 Task: Create a scrum project AgileLogic. Add to scrum project AgileLogic a team member softage.1@softage.net and assign as Project Lead. Add to scrum project AgileLogic a team member softage.2@softage.net
Action: Mouse moved to (245, 71)
Screenshot: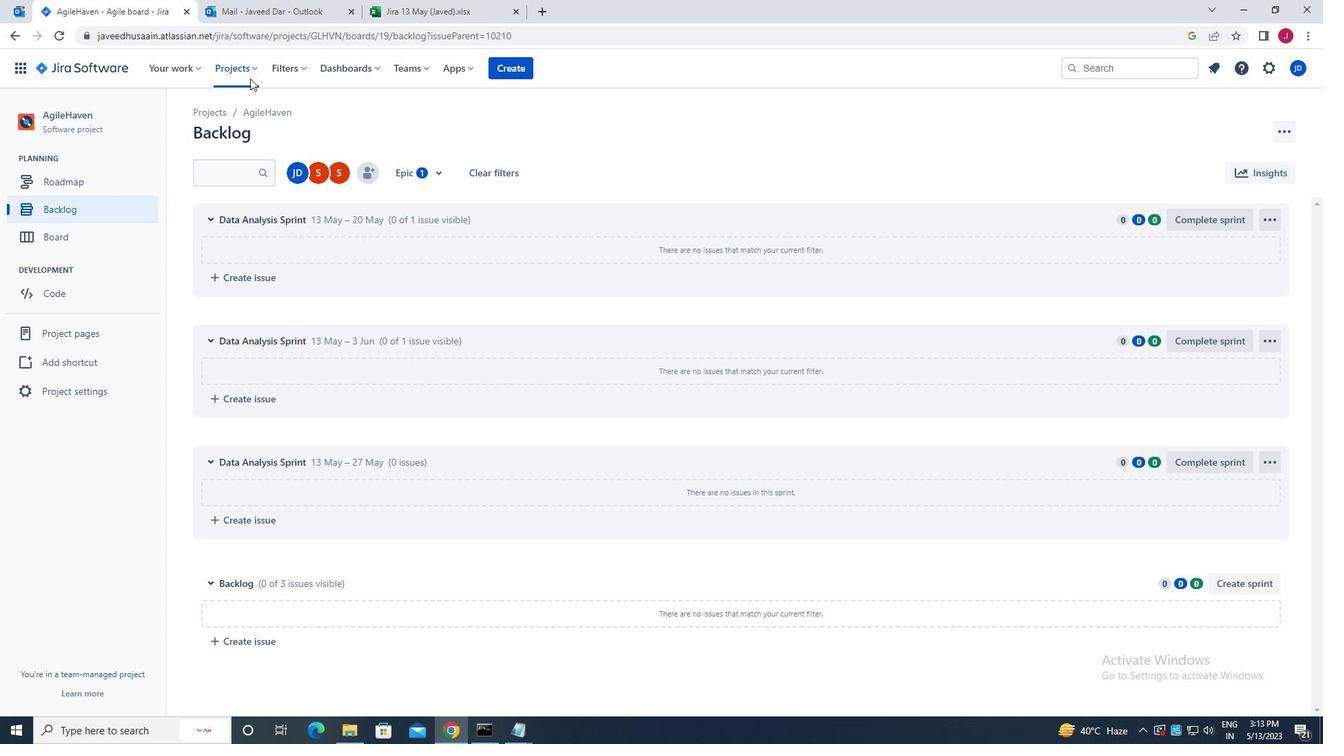 
Action: Mouse pressed left at (245, 71)
Screenshot: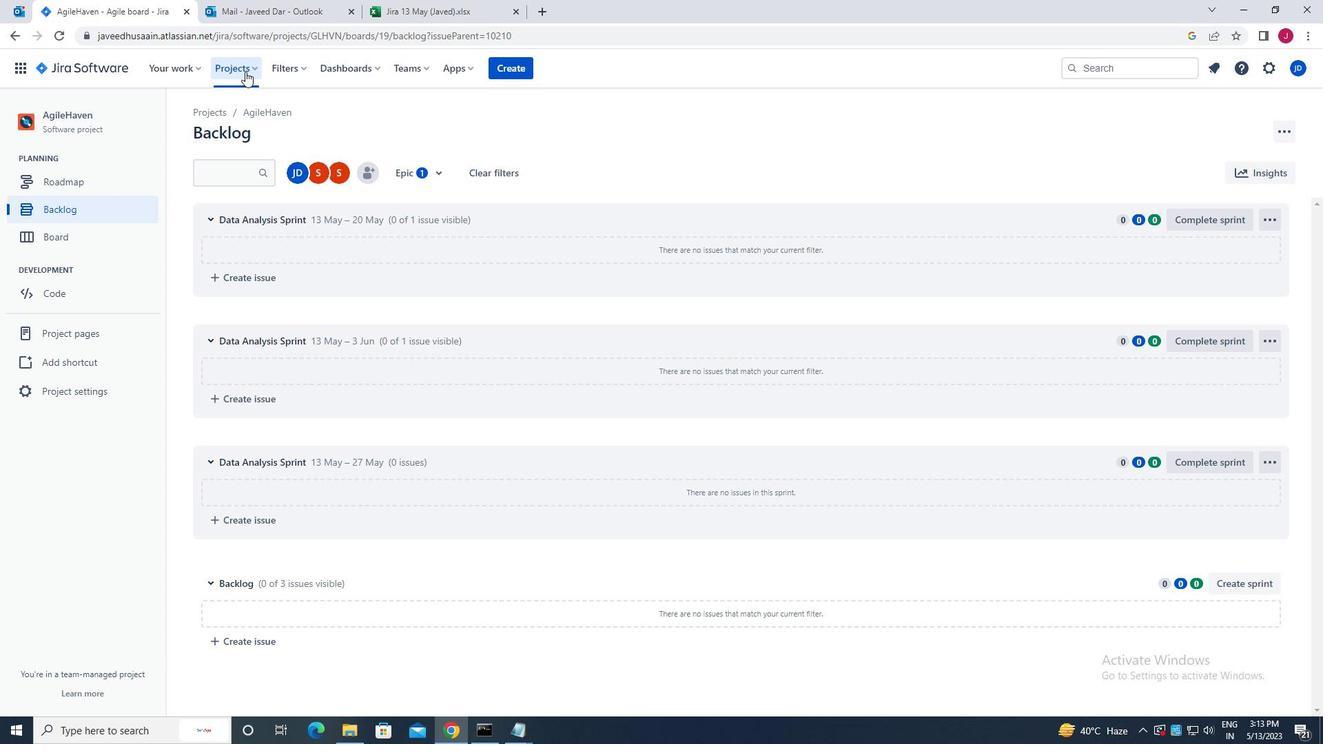 
Action: Mouse moved to (267, 343)
Screenshot: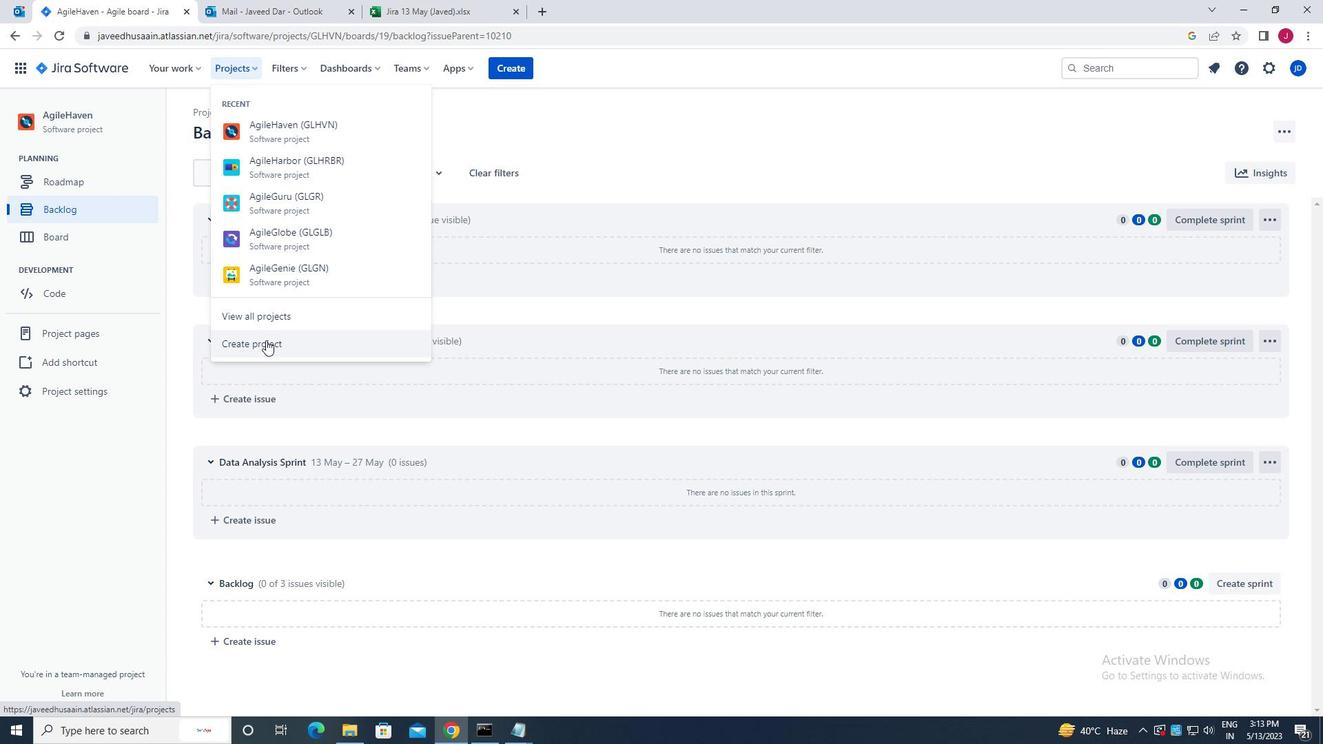 
Action: Mouse pressed left at (267, 343)
Screenshot: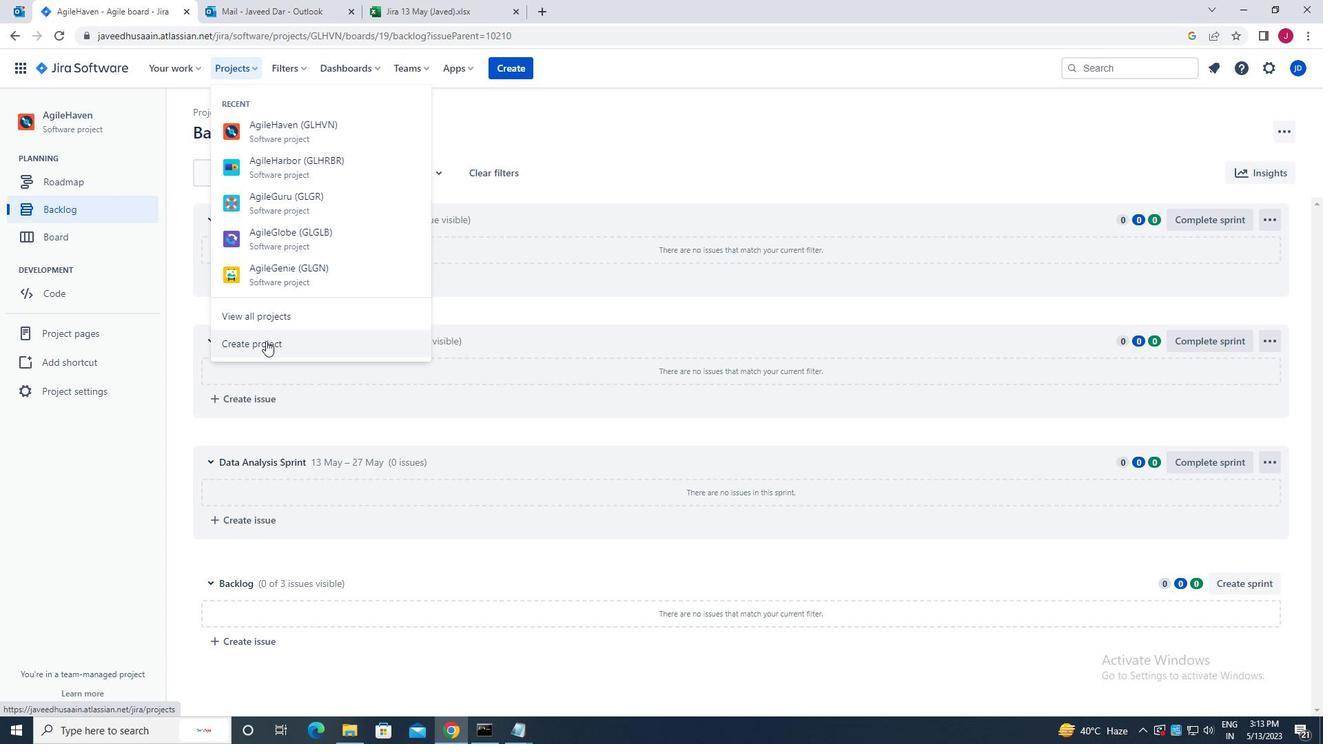 
Action: Mouse moved to (939, 341)
Screenshot: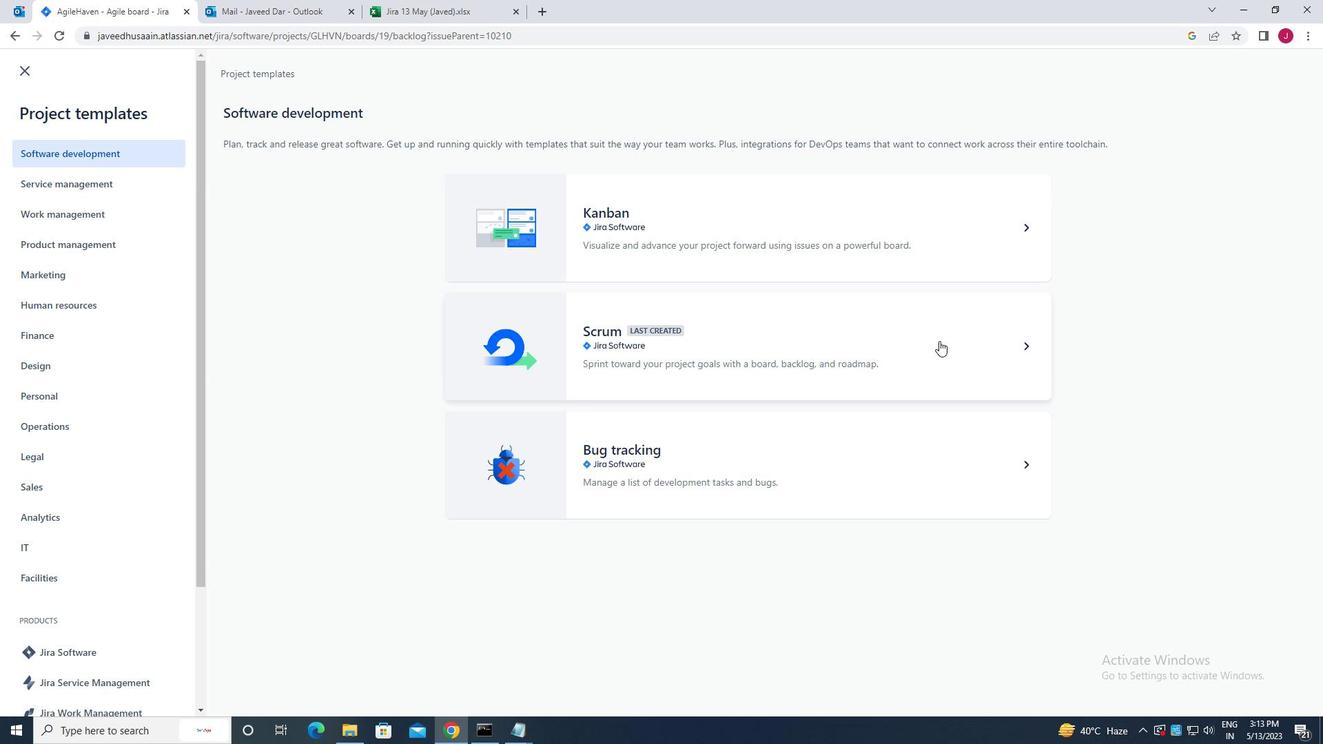 
Action: Mouse pressed left at (939, 341)
Screenshot: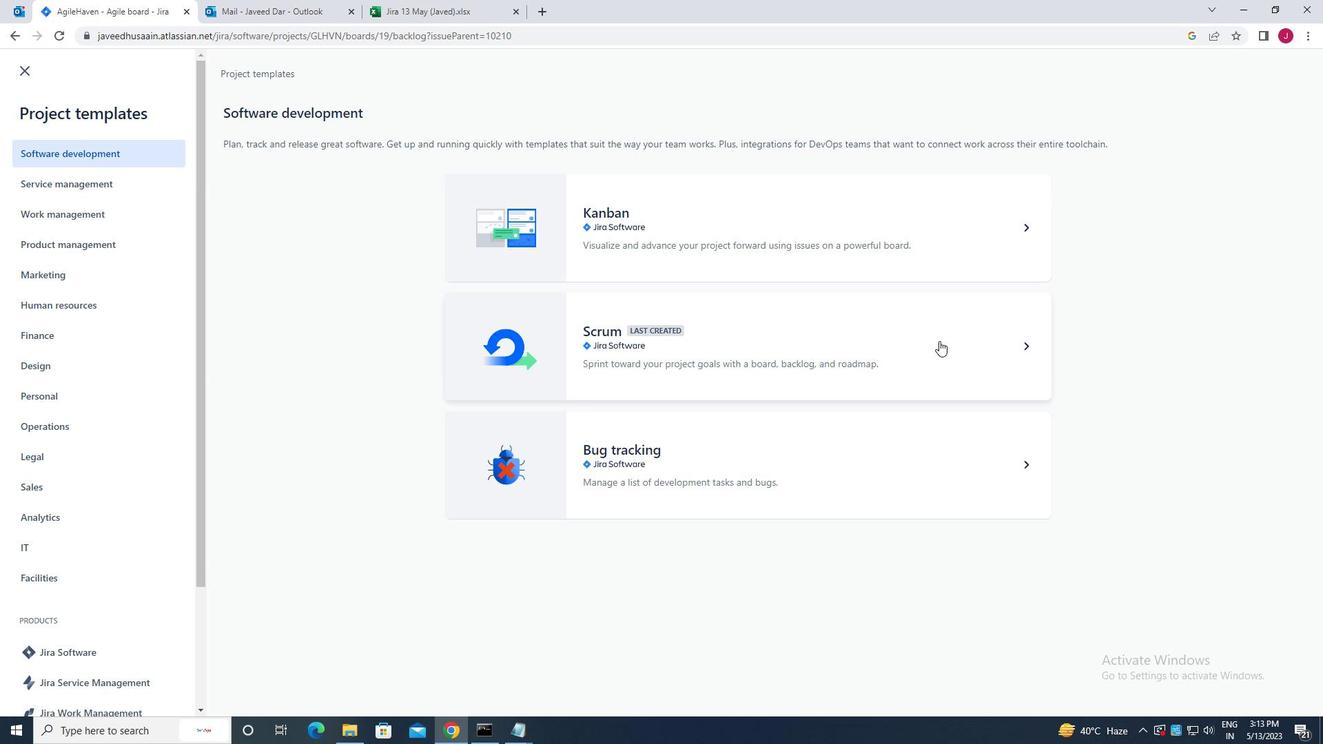 
Action: Mouse moved to (1032, 685)
Screenshot: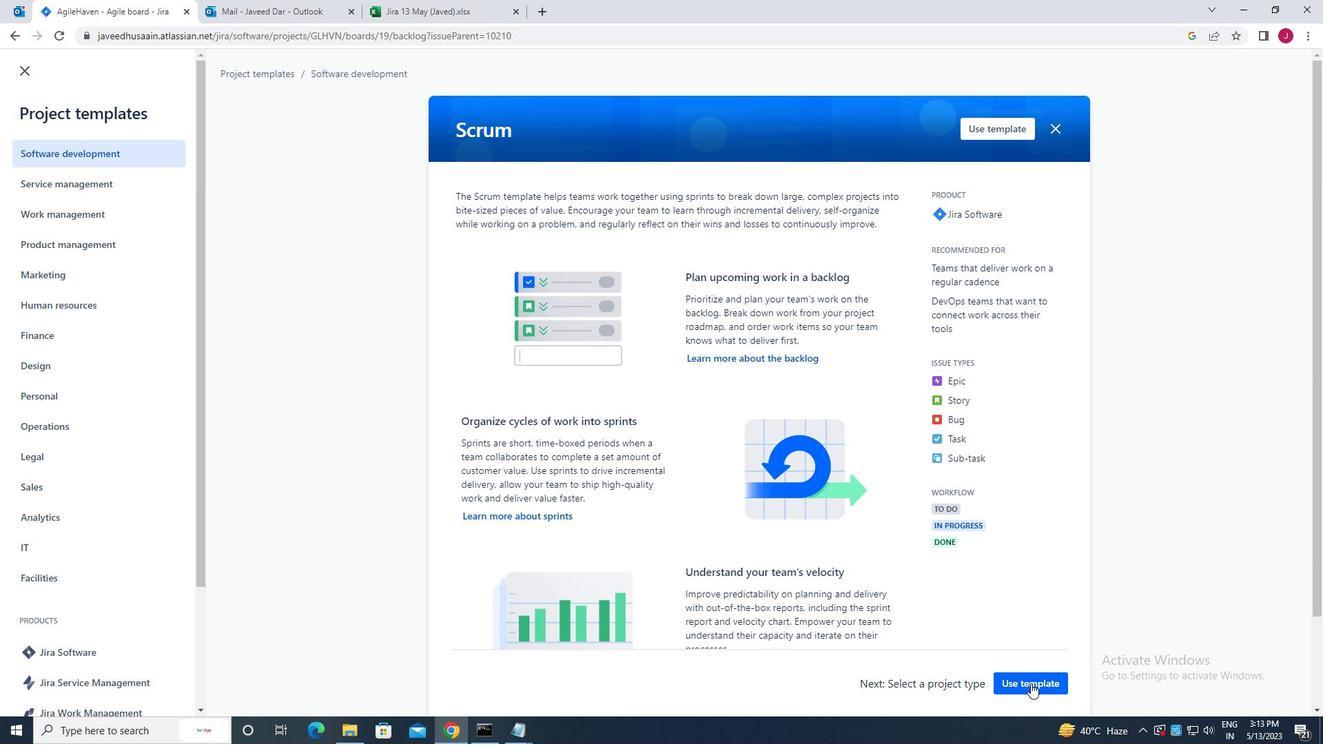 
Action: Mouse pressed left at (1032, 685)
Screenshot: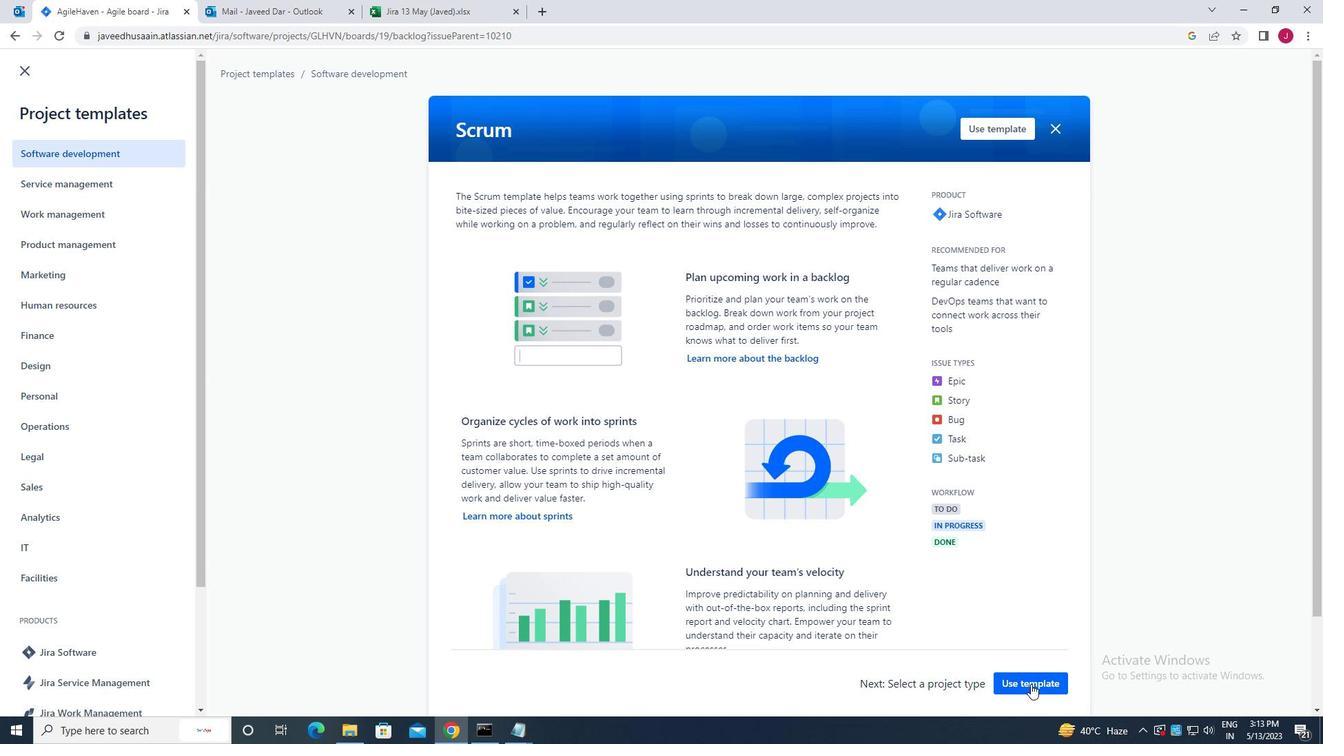 
Action: Mouse moved to (548, 677)
Screenshot: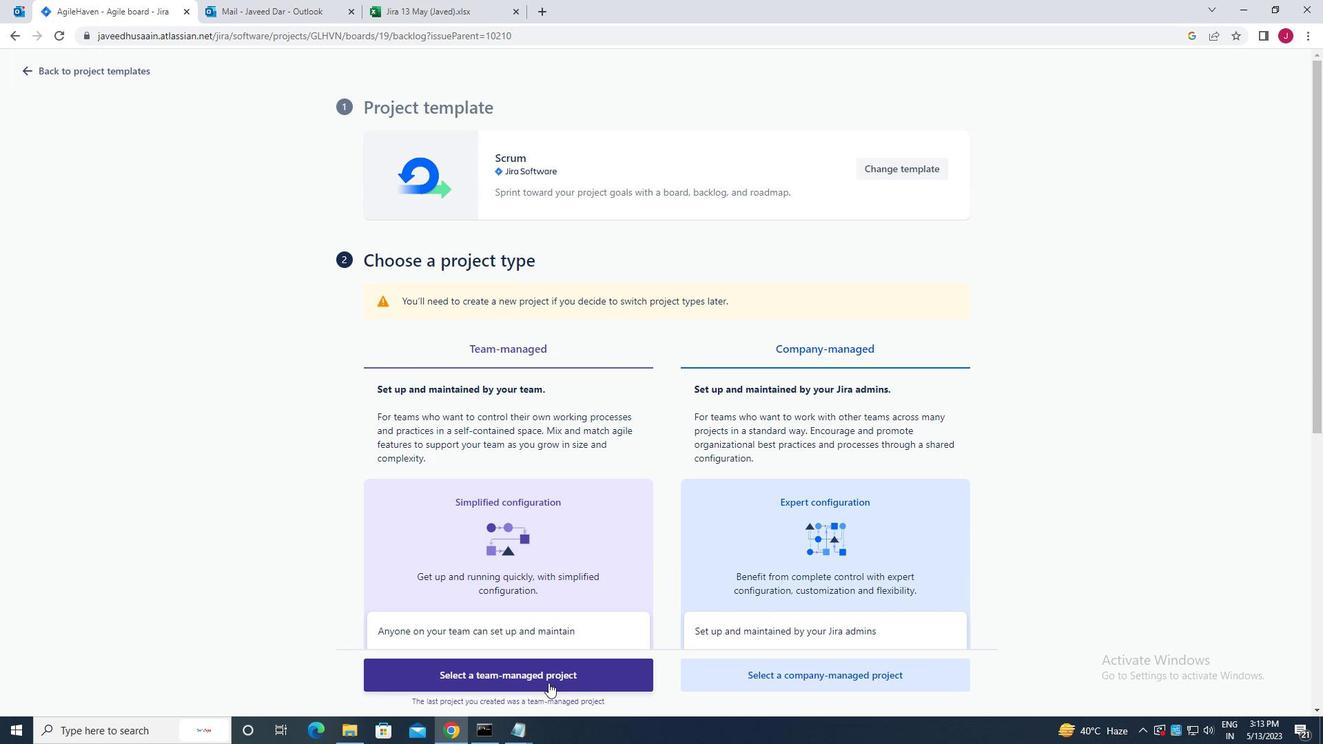 
Action: Mouse pressed left at (548, 677)
Screenshot: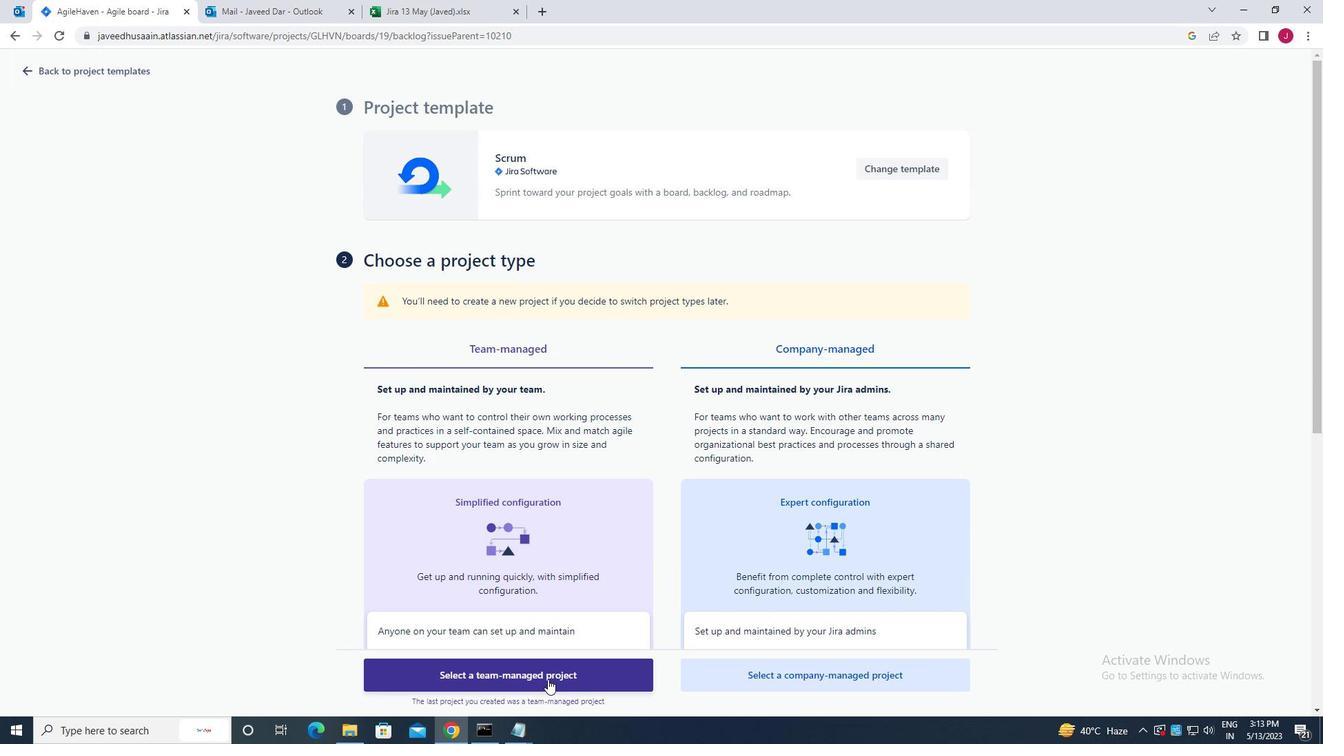 
Action: Mouse moved to (383, 322)
Screenshot: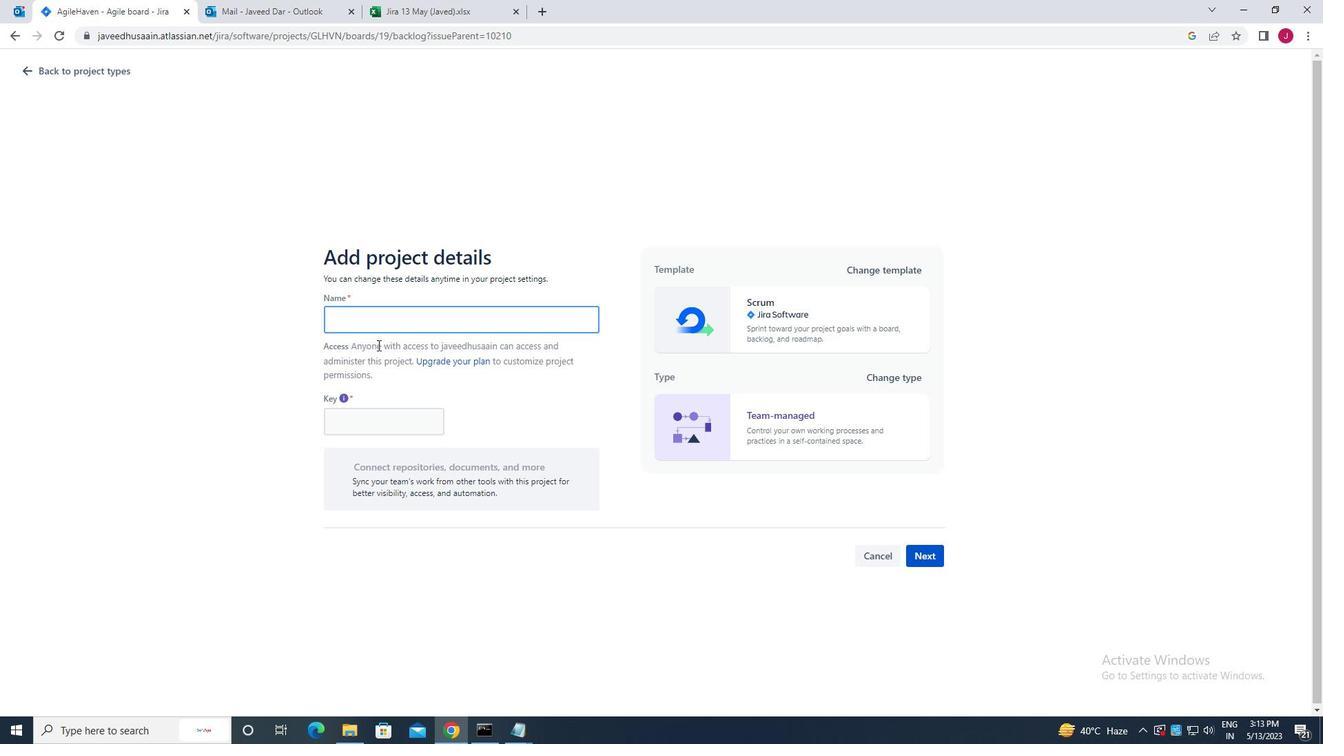 
Action: Mouse pressed left at (383, 322)
Screenshot: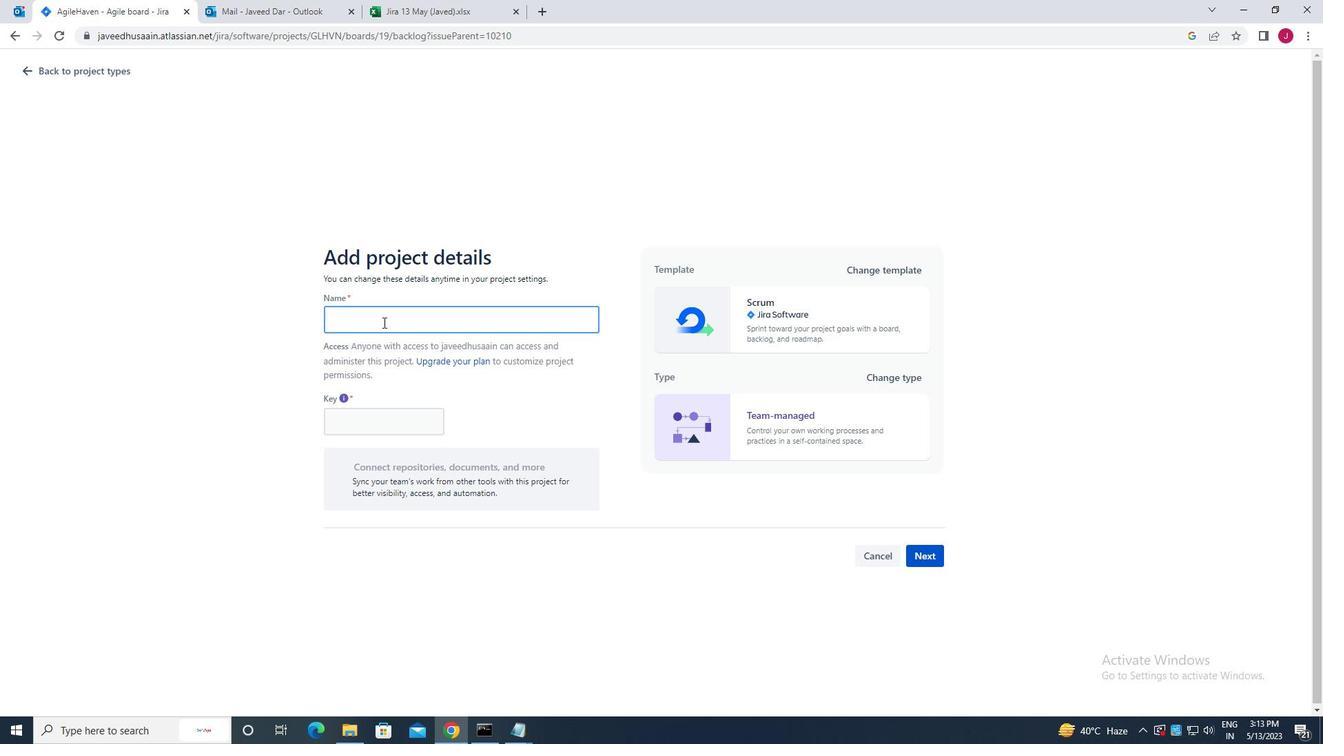 
Action: Key pressed a<Key.caps_lock>gile<Key.caps_lock>l<Key.caps_lock>ogic
Screenshot: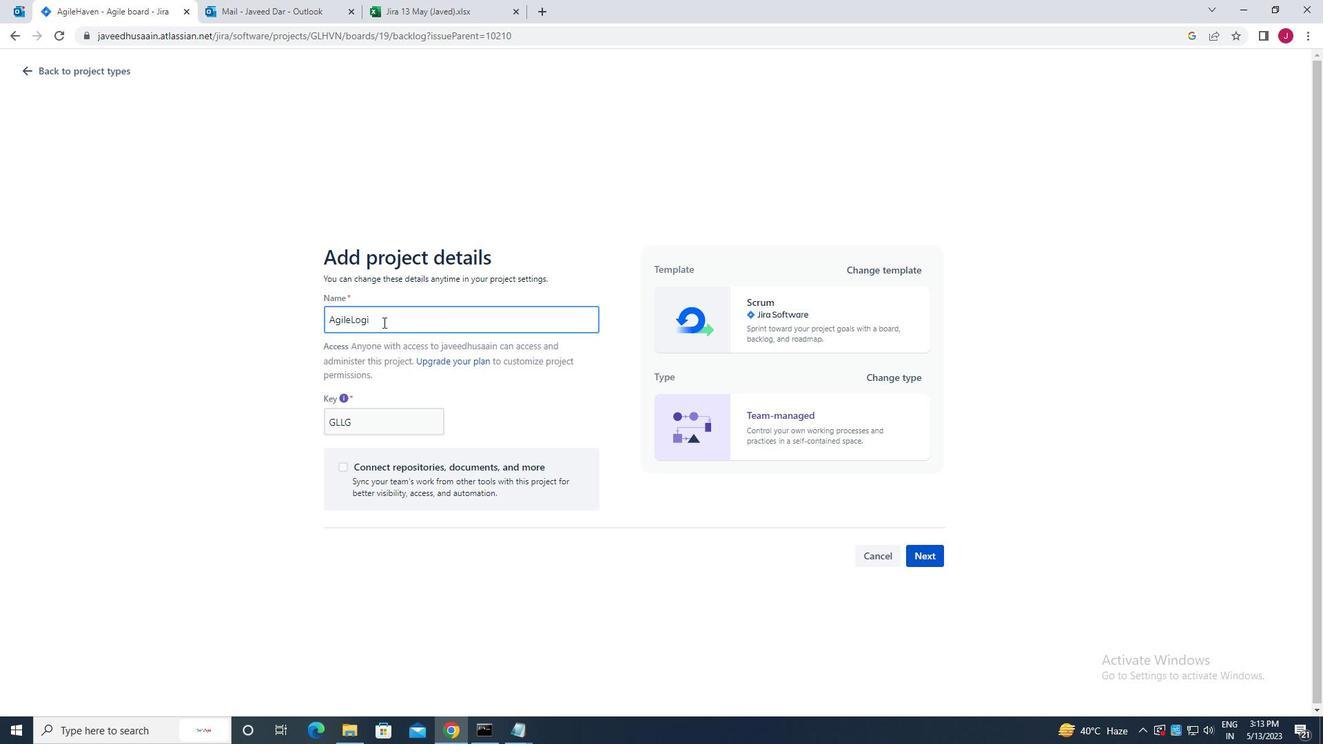 
Action: Mouse moved to (927, 558)
Screenshot: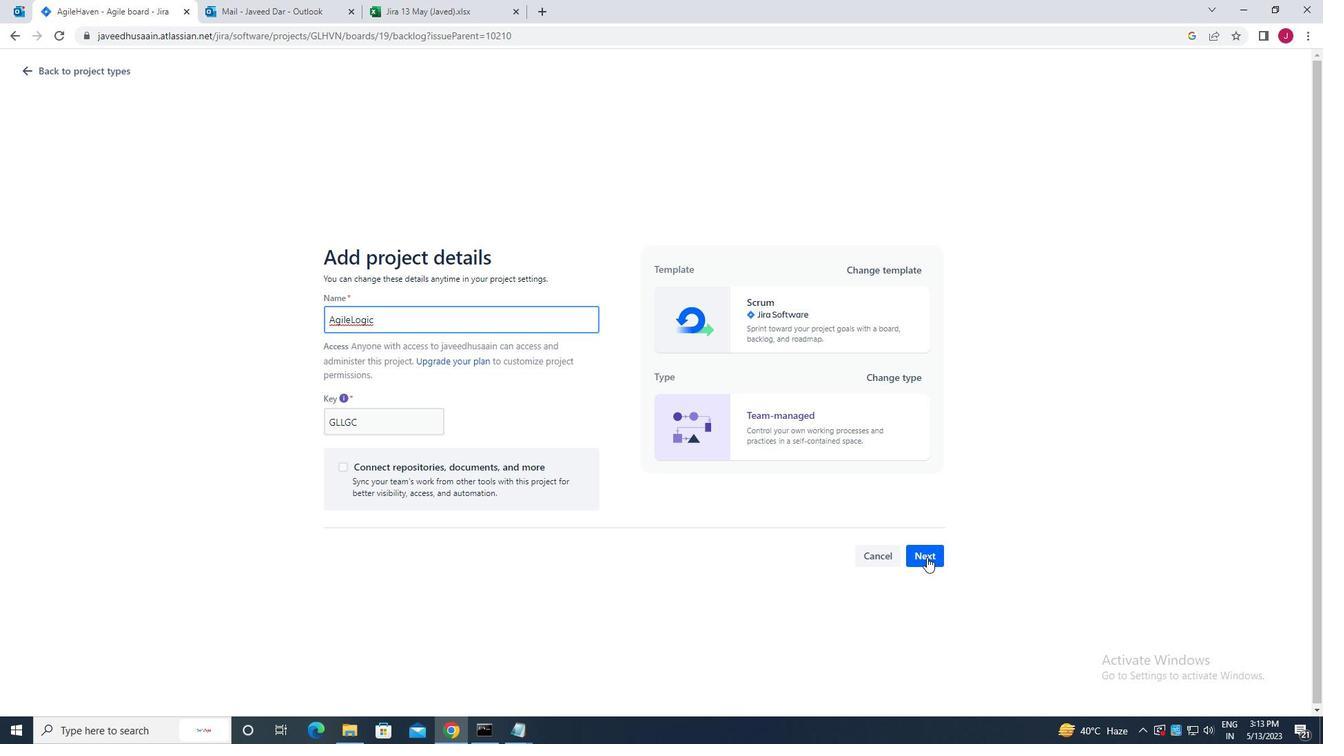 
Action: Mouse pressed left at (927, 558)
Screenshot: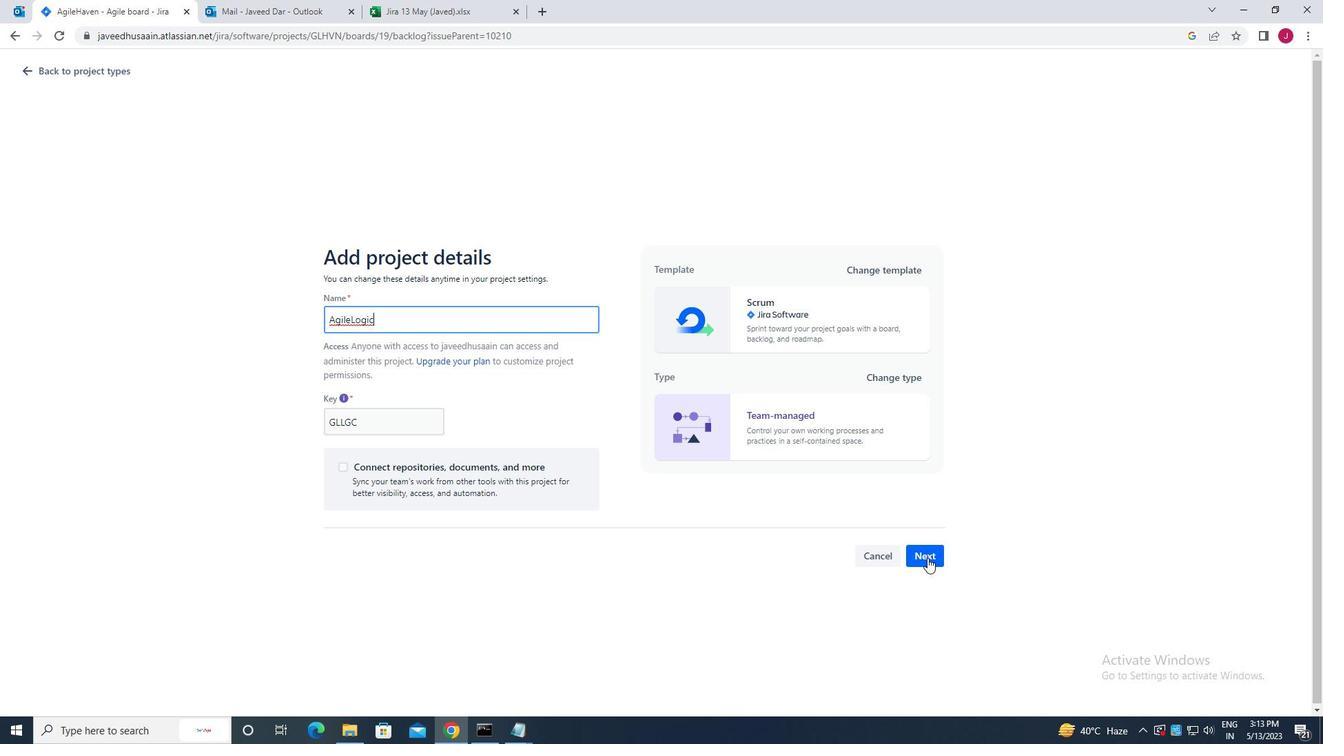 
Action: Mouse moved to (819, 470)
Screenshot: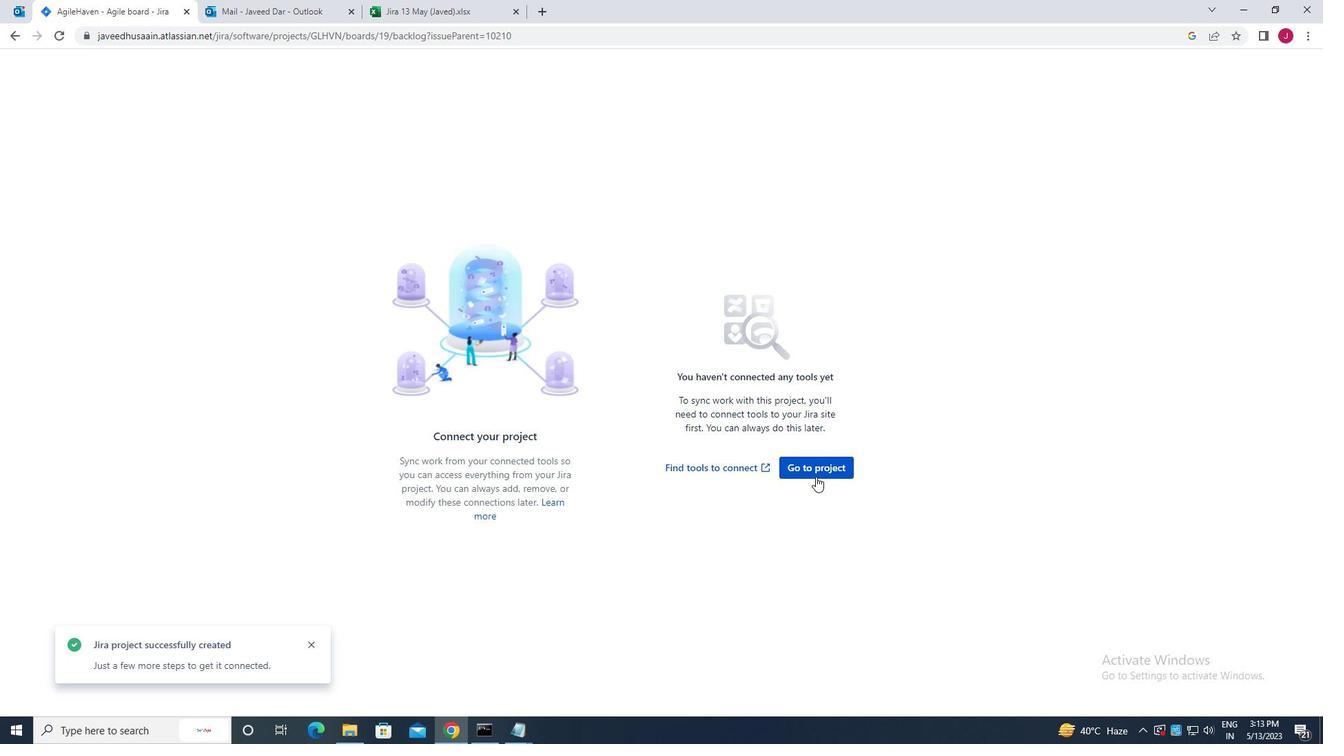 
Action: Mouse pressed left at (819, 470)
Screenshot: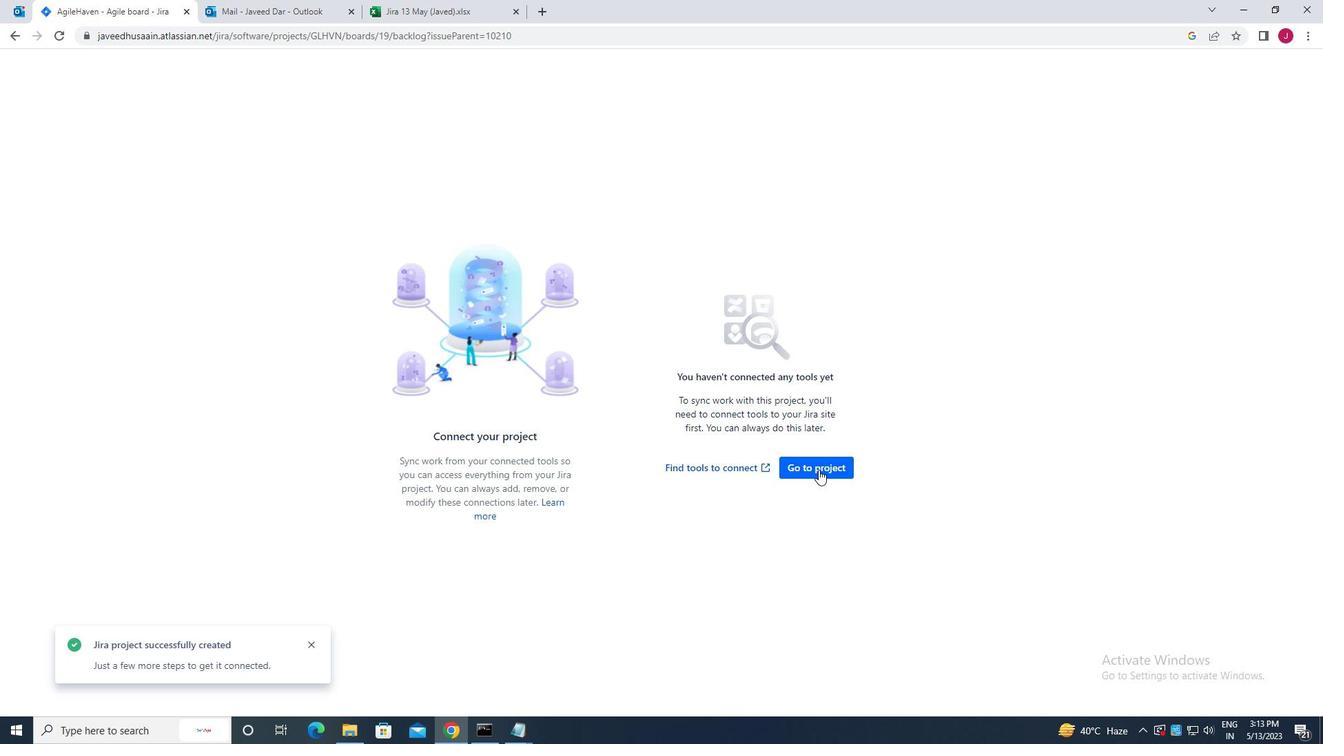 
Action: Mouse moved to (329, 188)
Screenshot: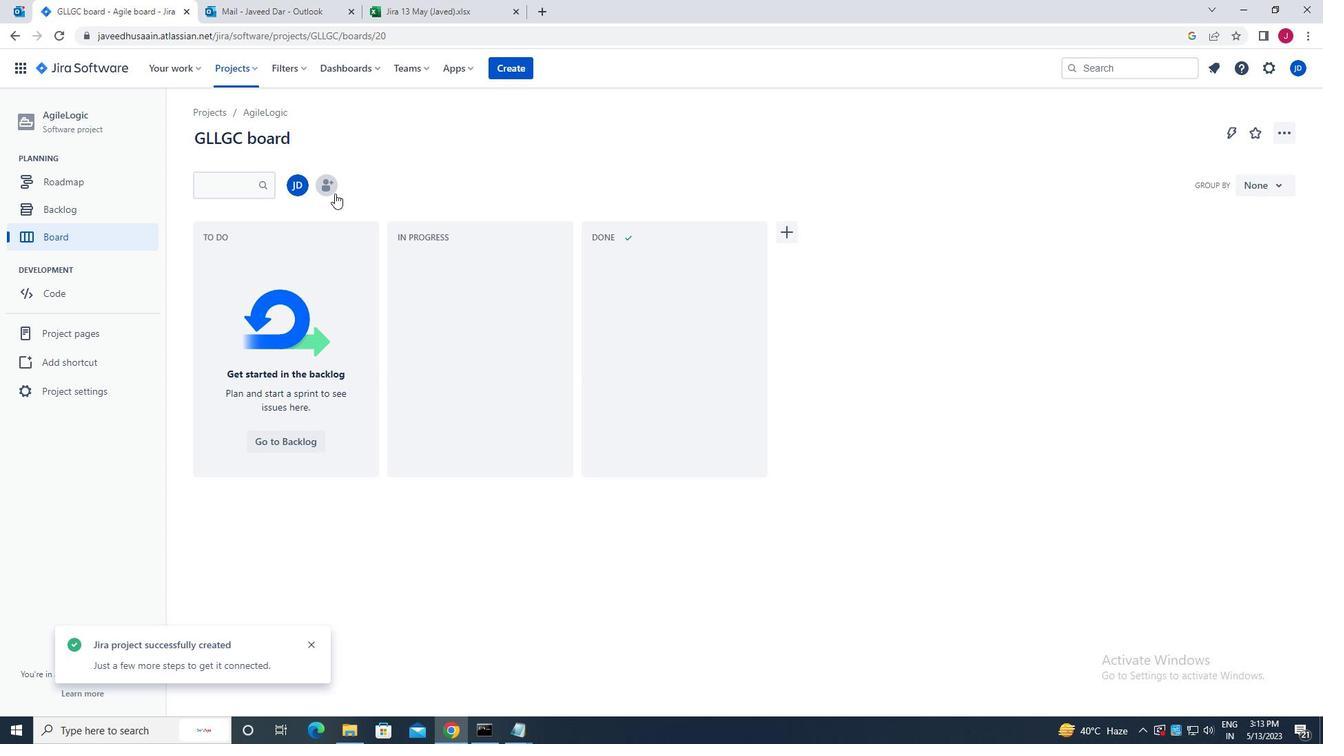
Action: Mouse pressed left at (329, 188)
Screenshot: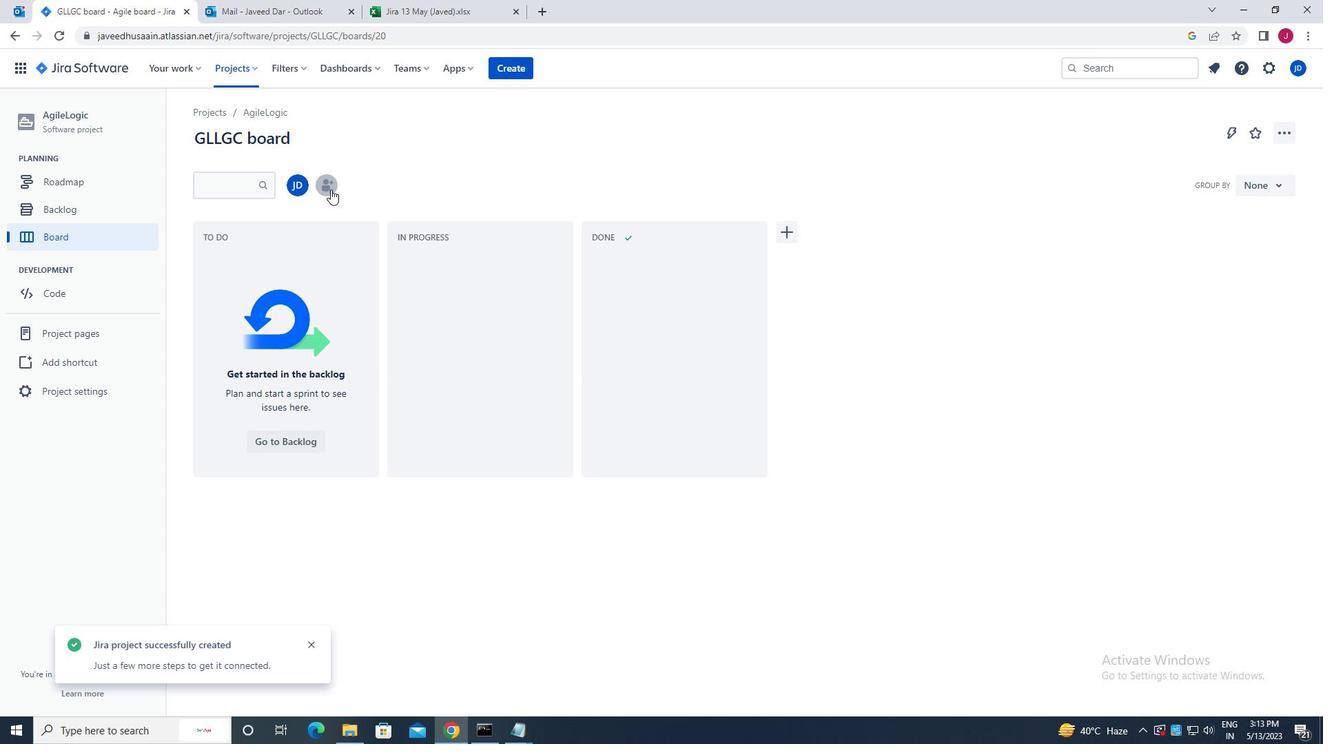 
Action: Mouse moved to (610, 173)
Screenshot: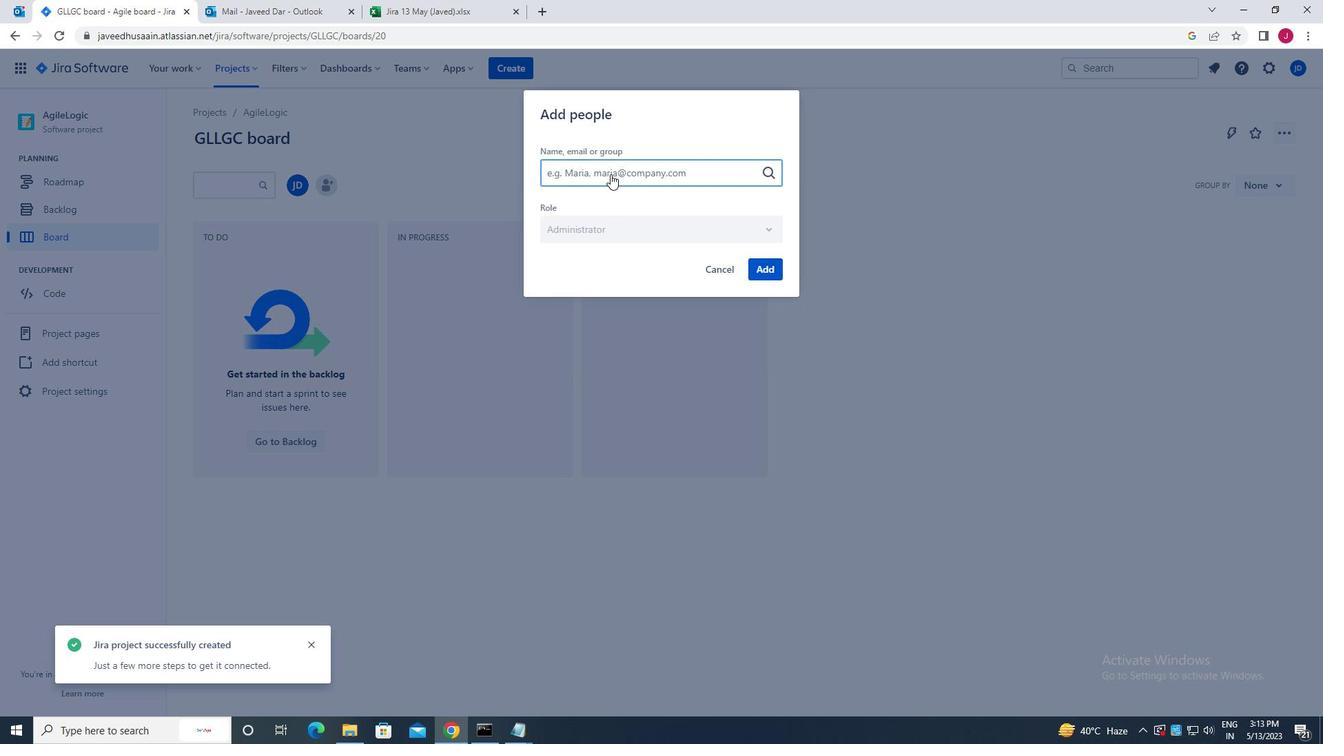 
Action: Mouse pressed left at (610, 173)
Screenshot: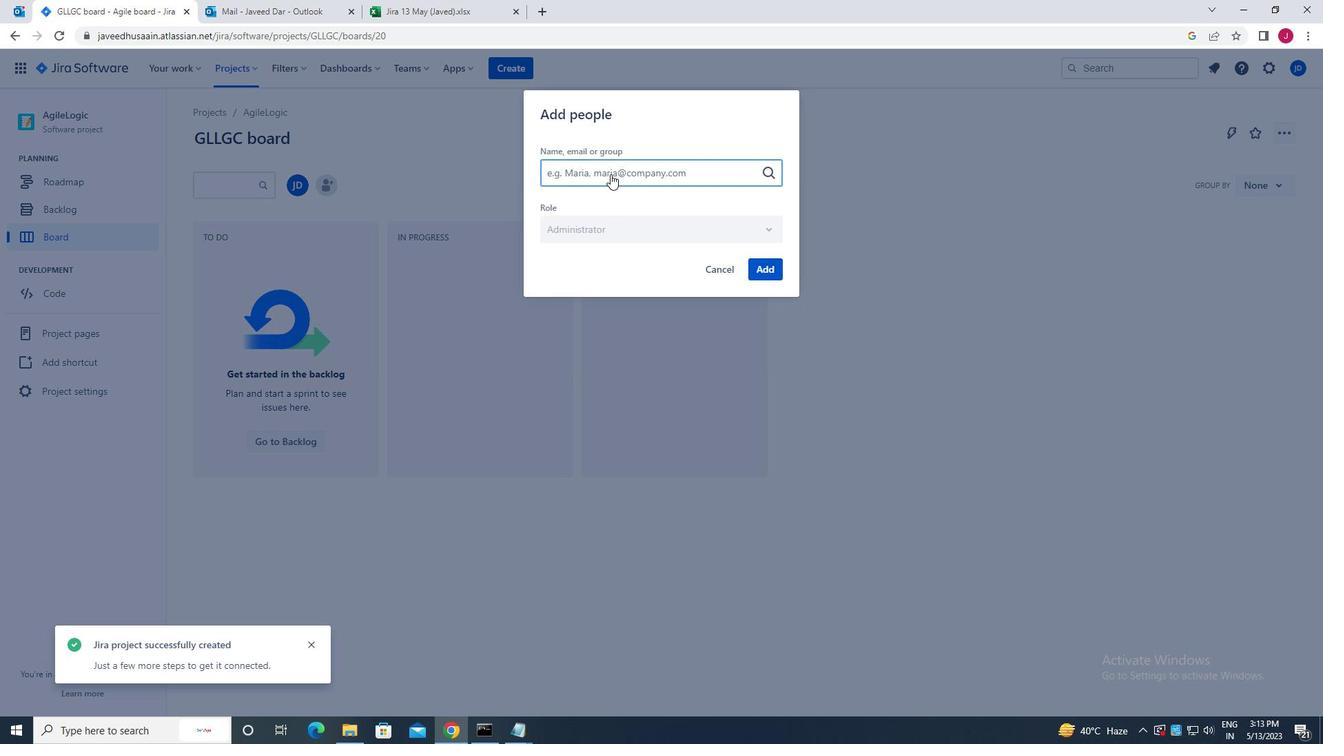 
Action: Mouse moved to (611, 172)
Screenshot: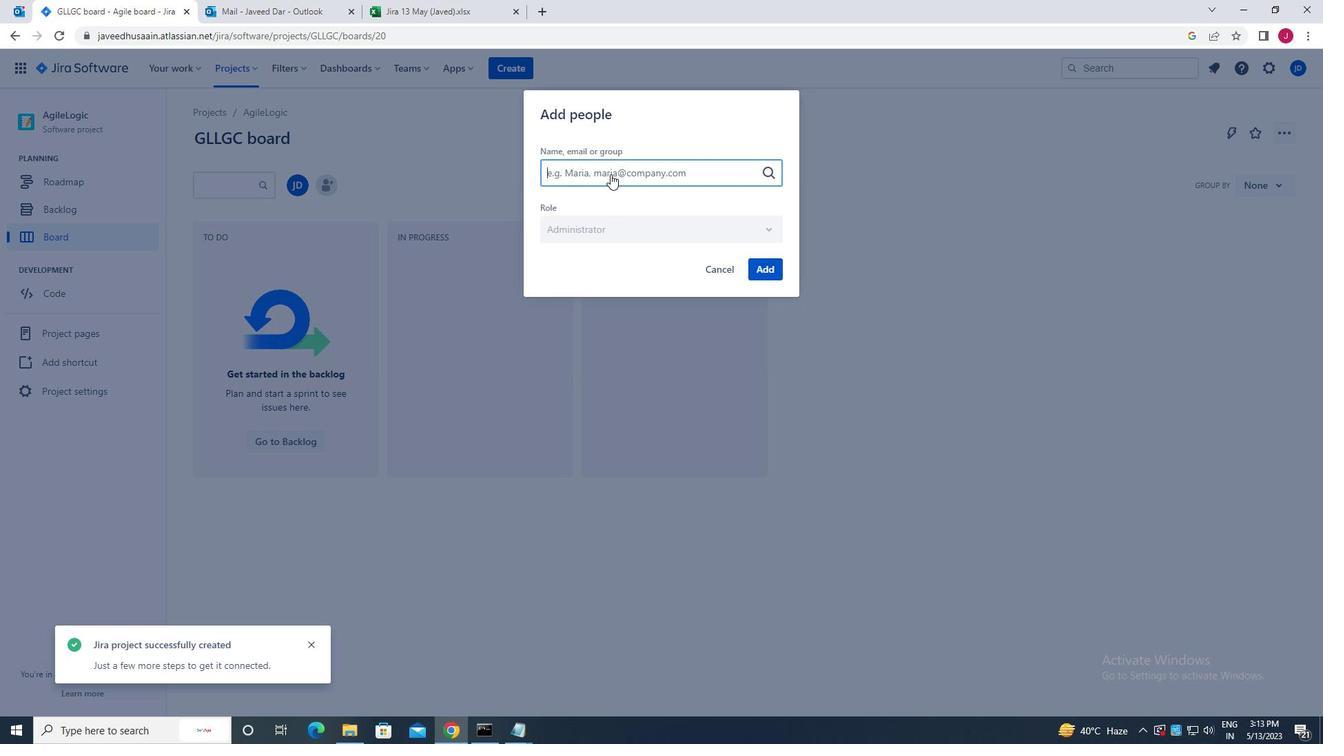 
Action: Key pressed softage.1<Key.shift>@SOFTAGE.NET
Screenshot: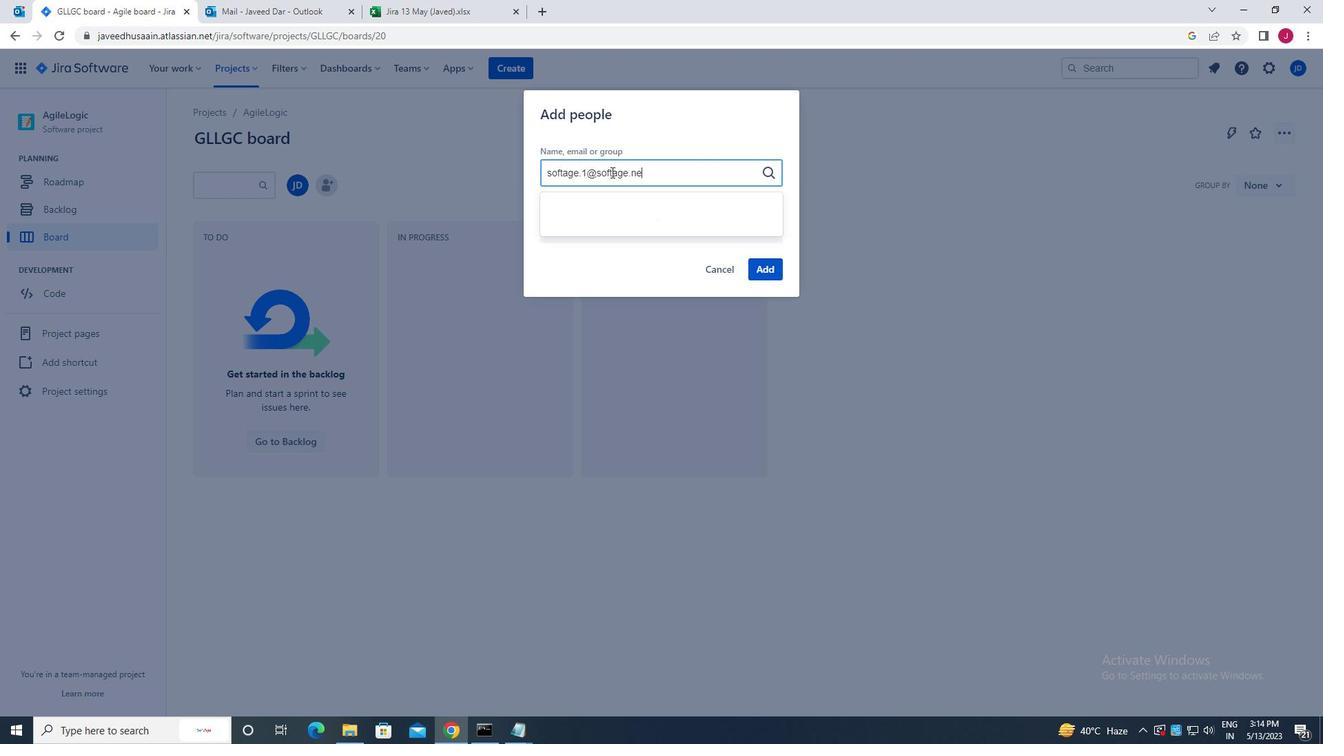
Action: Mouse moved to (676, 248)
Screenshot: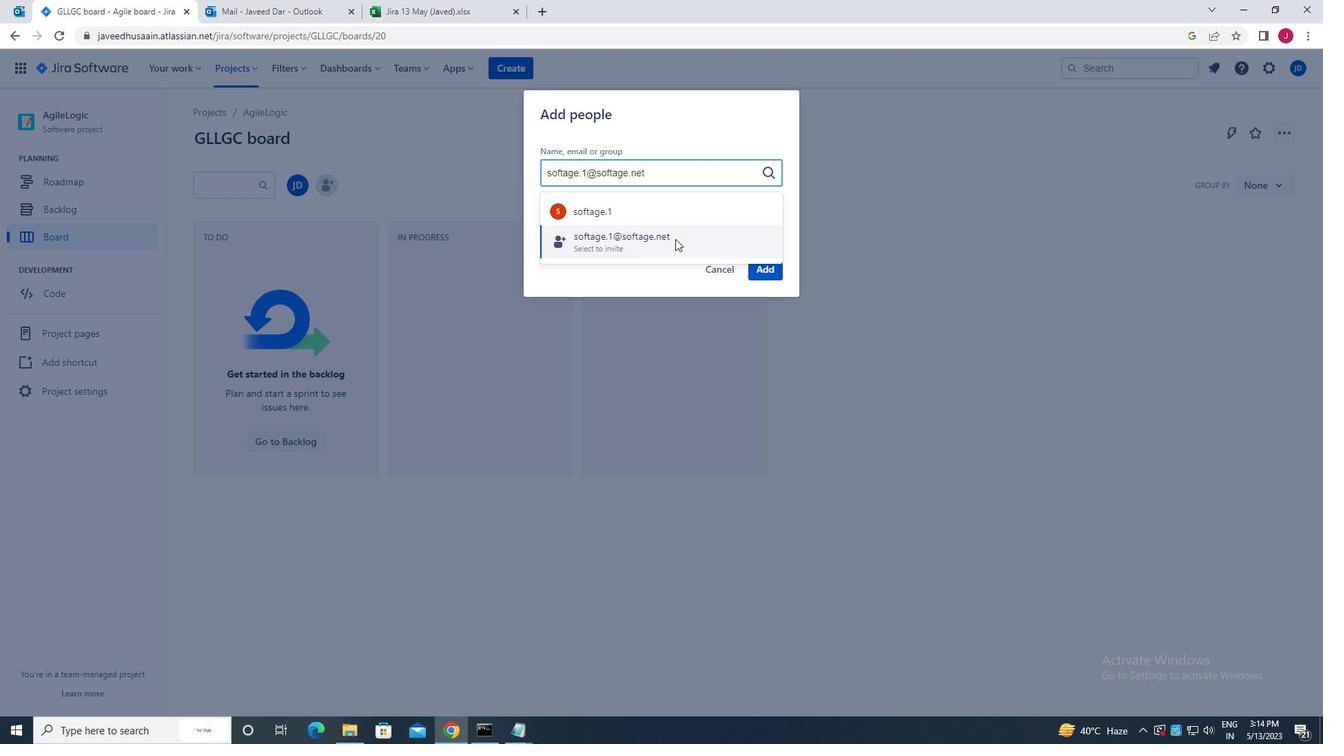 
Action: Mouse pressed left at (676, 248)
Screenshot: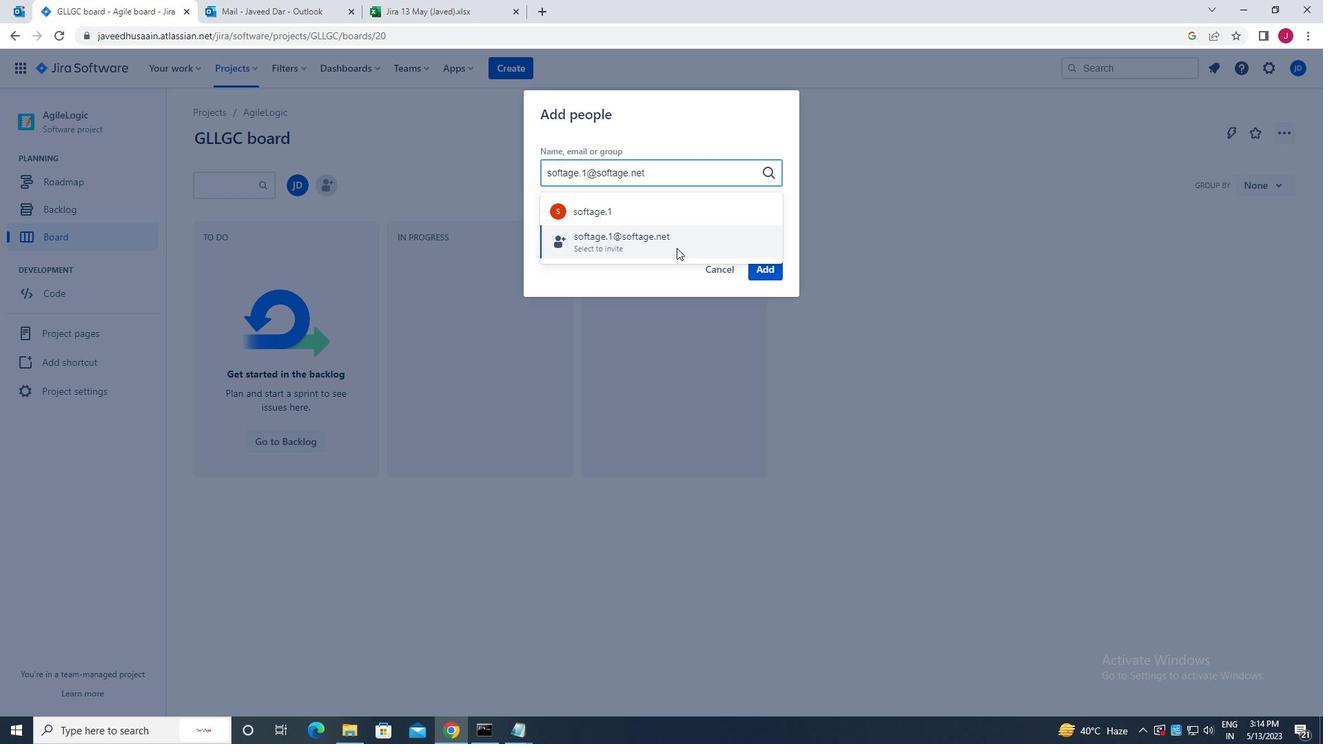 
Action: Mouse moved to (759, 268)
Screenshot: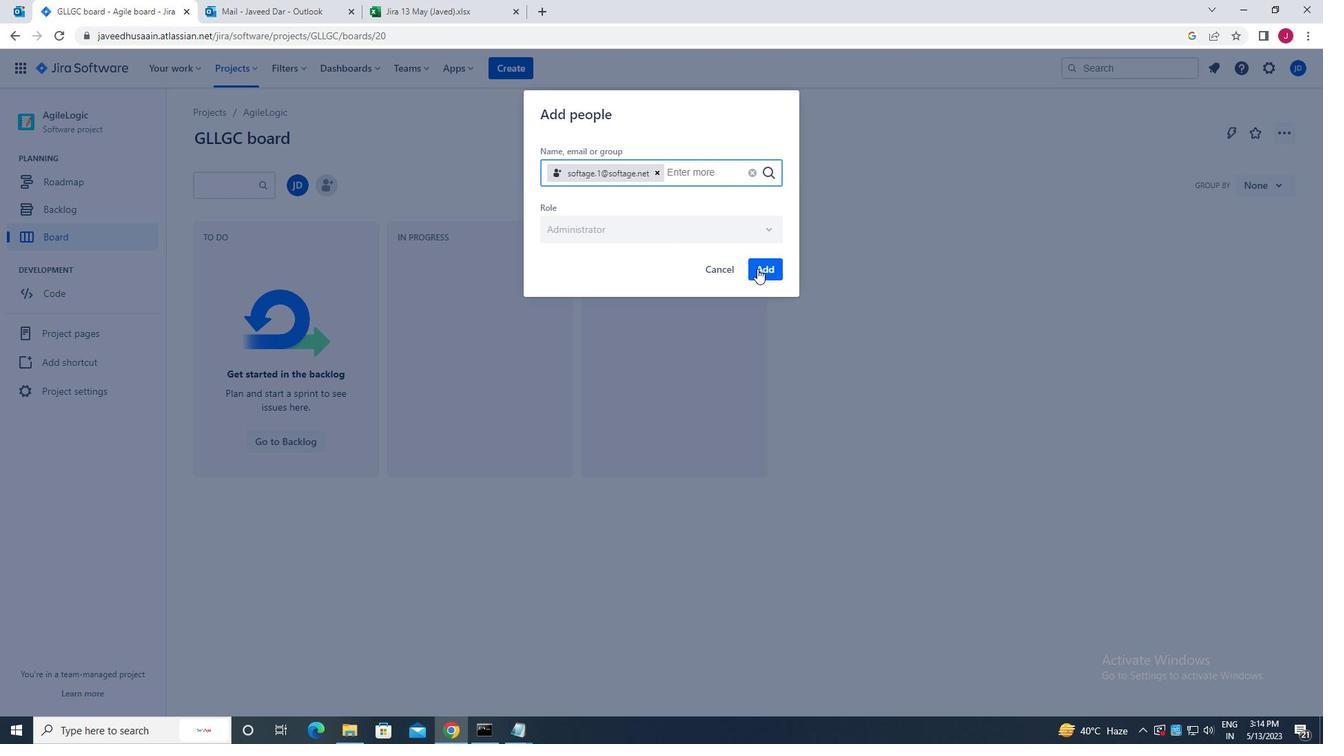
Action: Mouse pressed left at (759, 268)
Screenshot: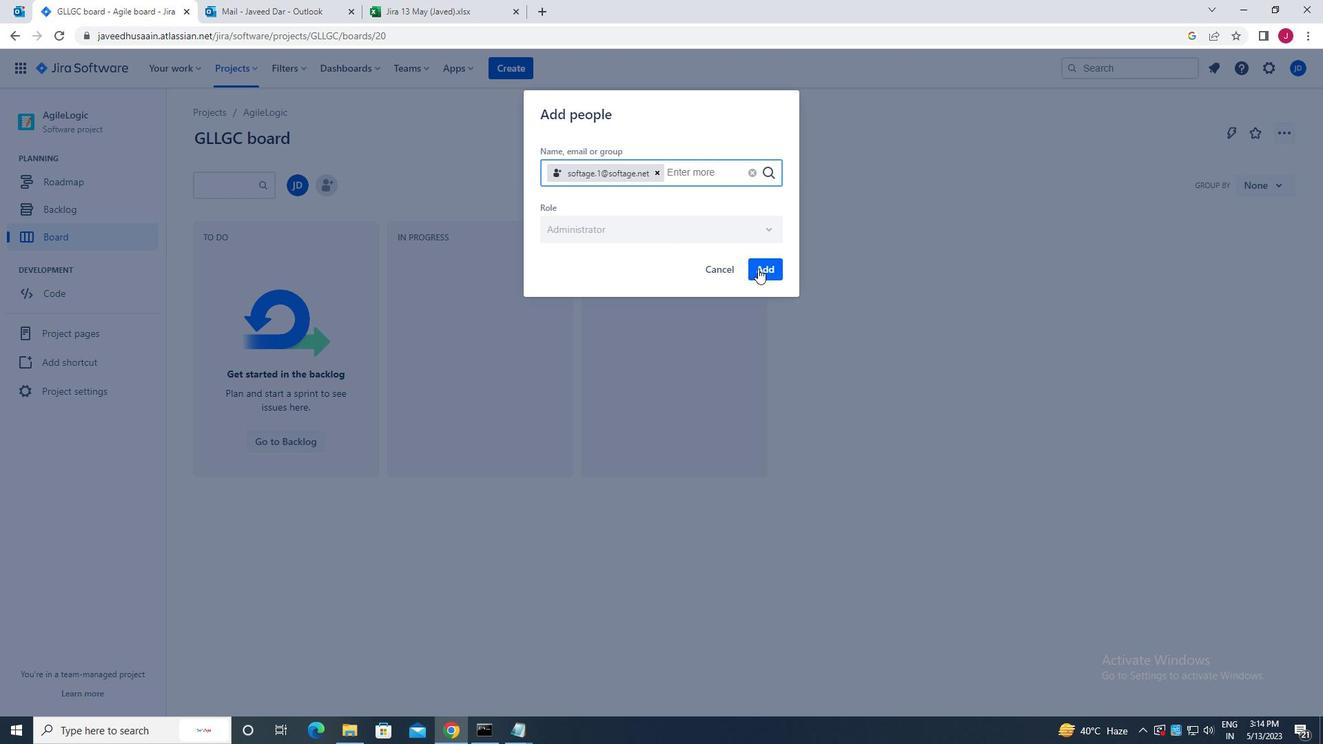 
Action: Mouse moved to (95, 388)
Screenshot: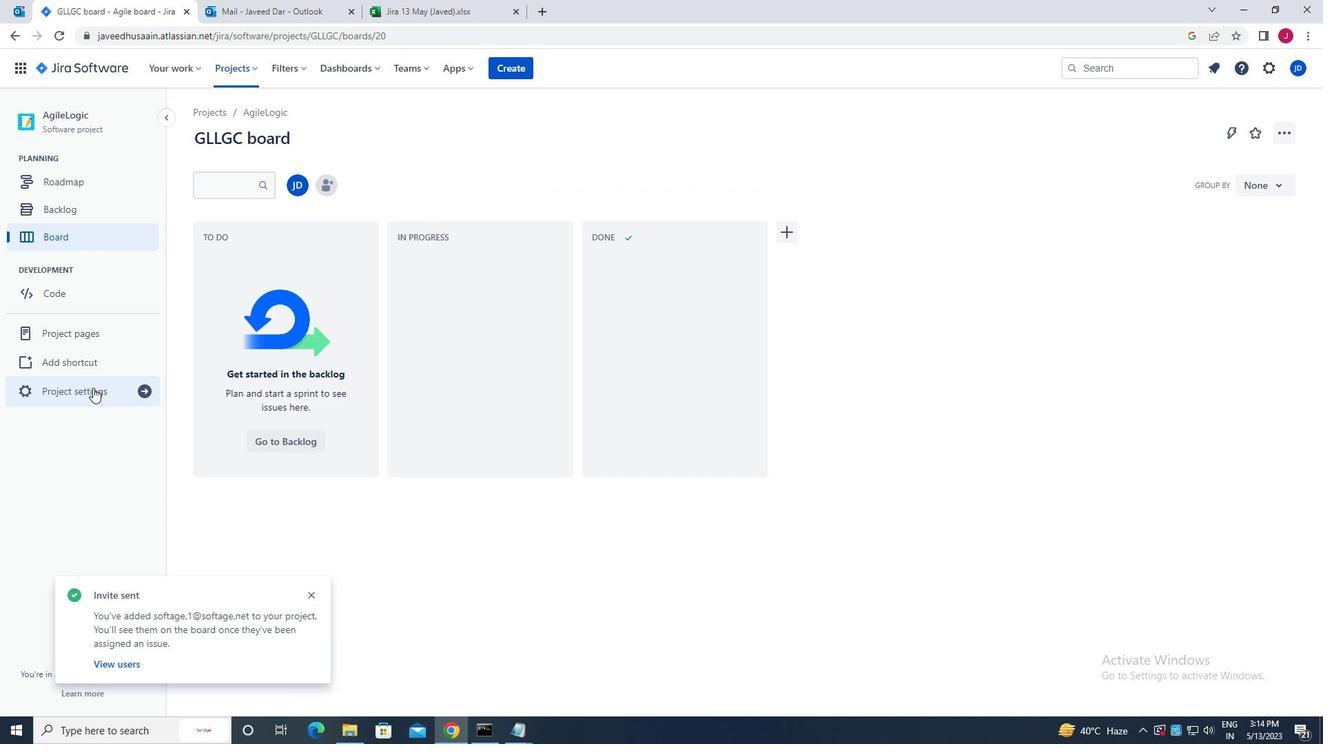 
Action: Mouse pressed left at (95, 388)
Screenshot: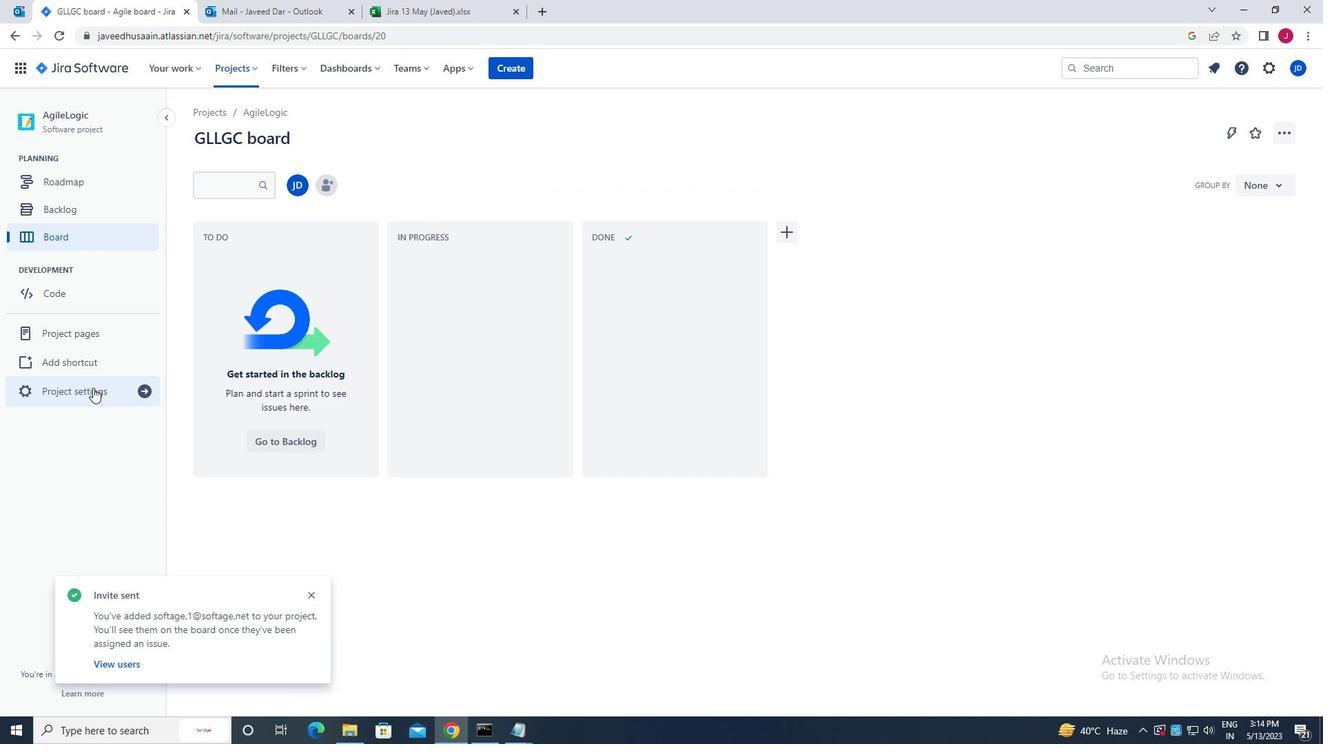 
Action: Mouse moved to (716, 491)
Screenshot: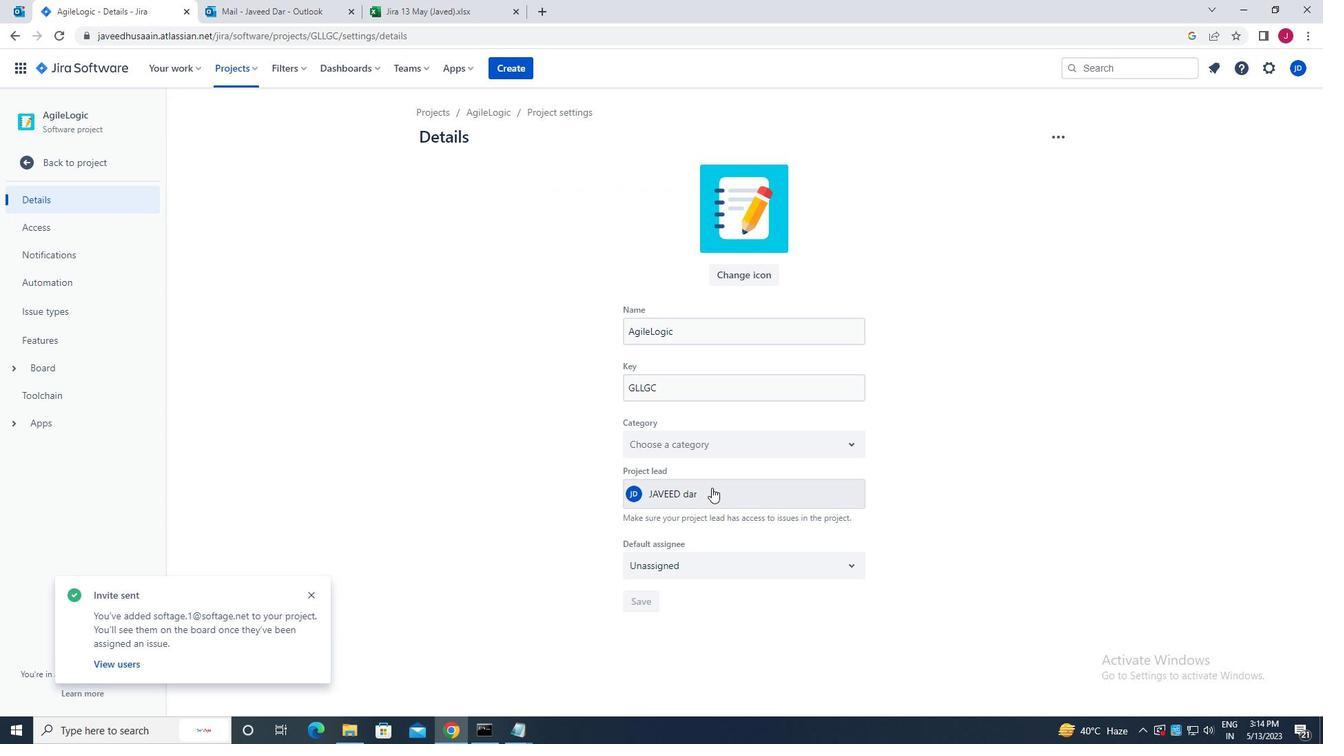 
Action: Mouse pressed left at (716, 491)
Screenshot: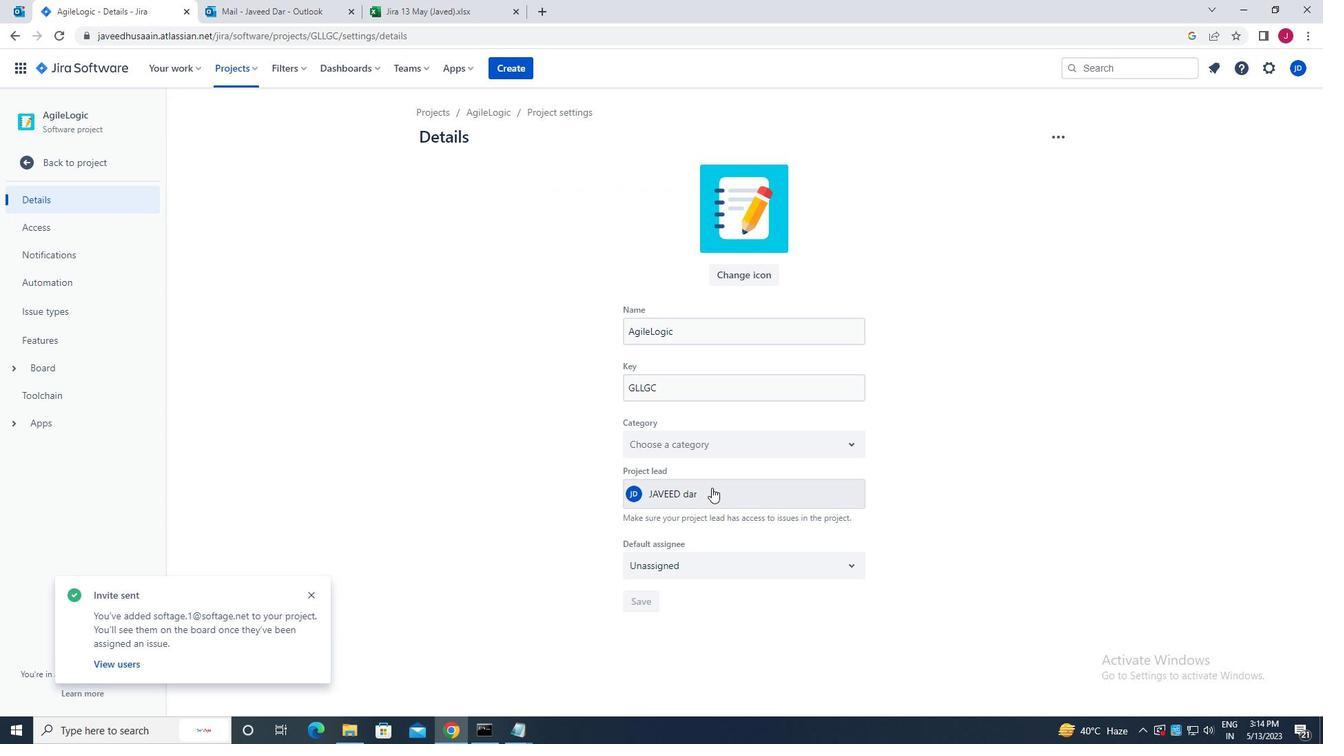 
Action: Key pressed SOFTAGE.1<Key.shift>@SOFTAGE,NET
Screenshot: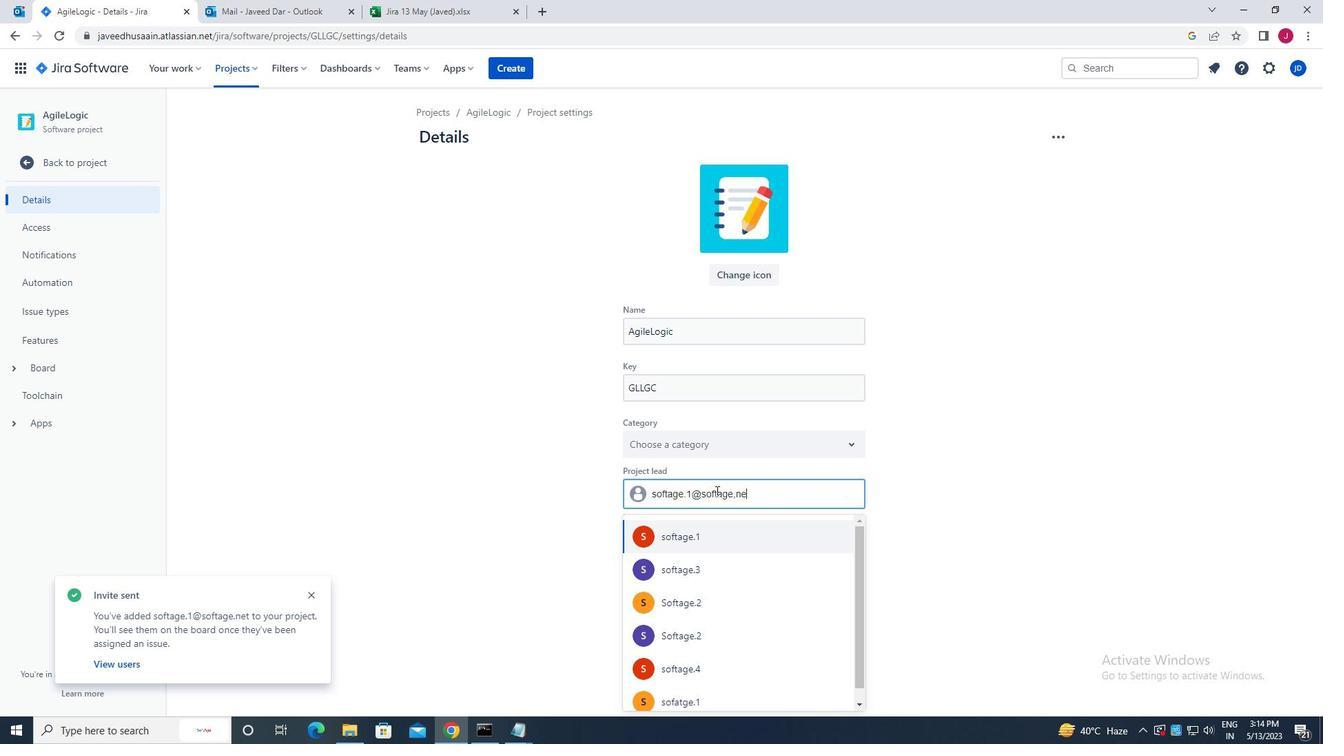 
Action: Mouse moved to (714, 540)
Screenshot: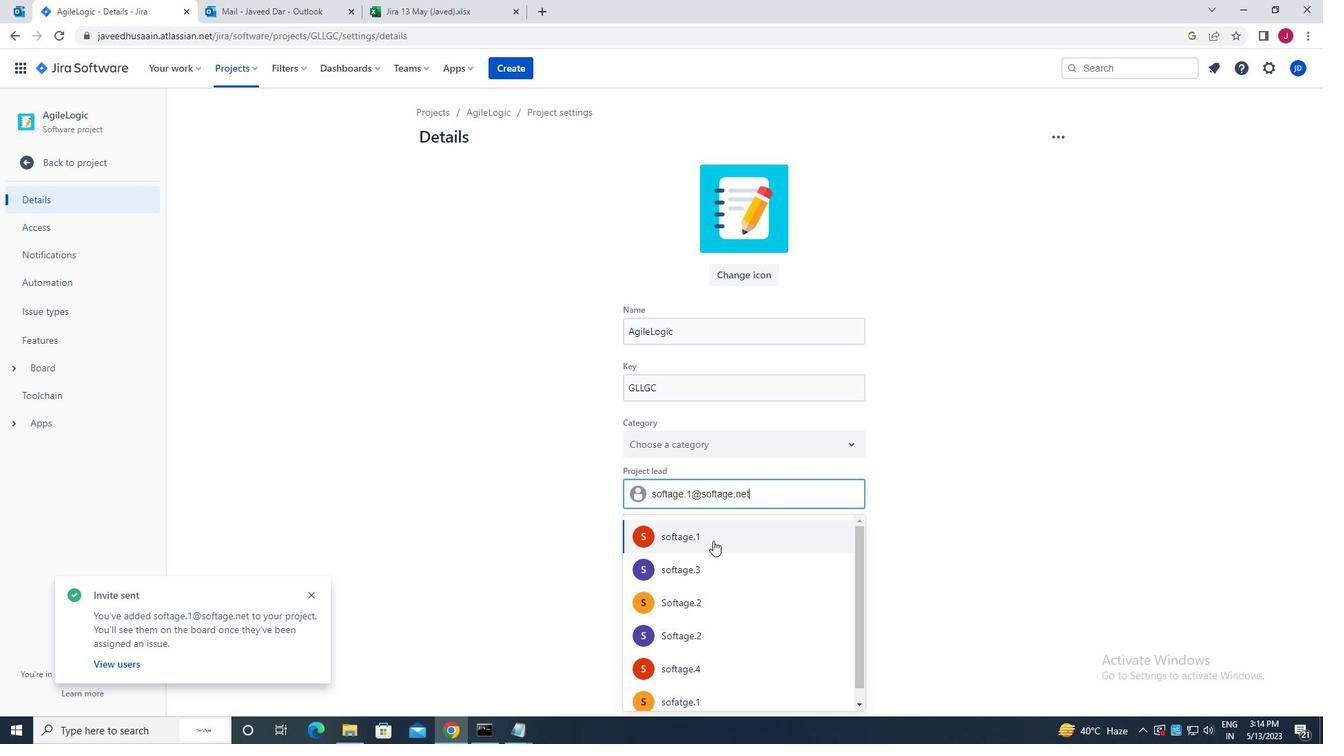 
Action: Mouse pressed left at (714, 540)
Screenshot: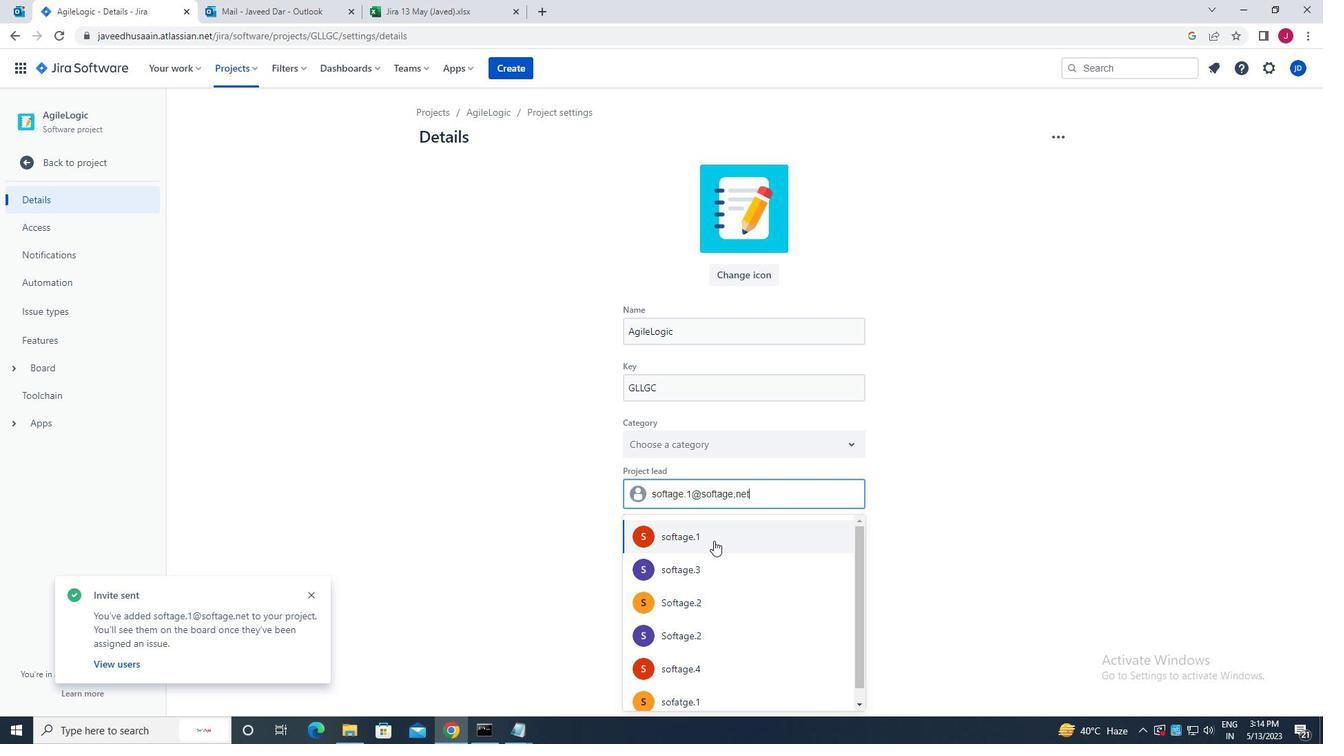 
Action: Mouse moved to (672, 563)
Screenshot: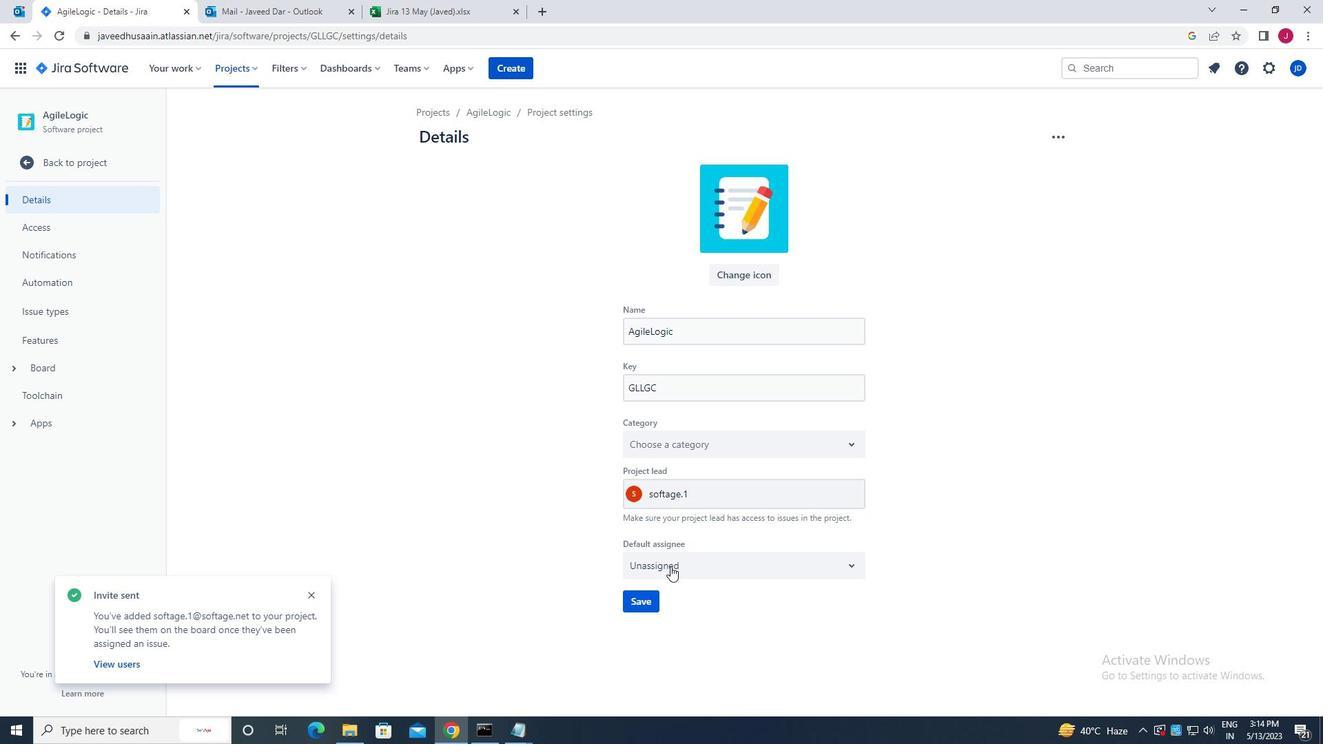 
Action: Mouse pressed left at (672, 563)
Screenshot: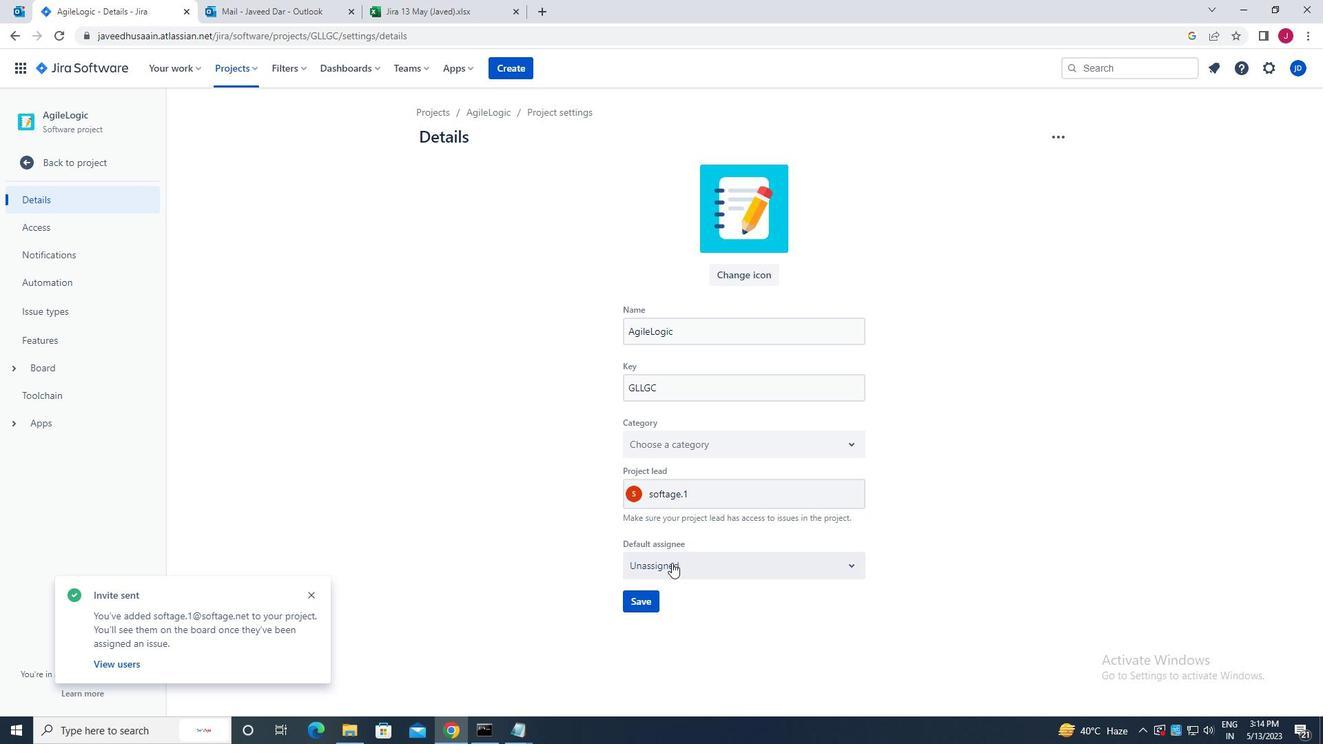 
Action: Mouse moved to (670, 597)
Screenshot: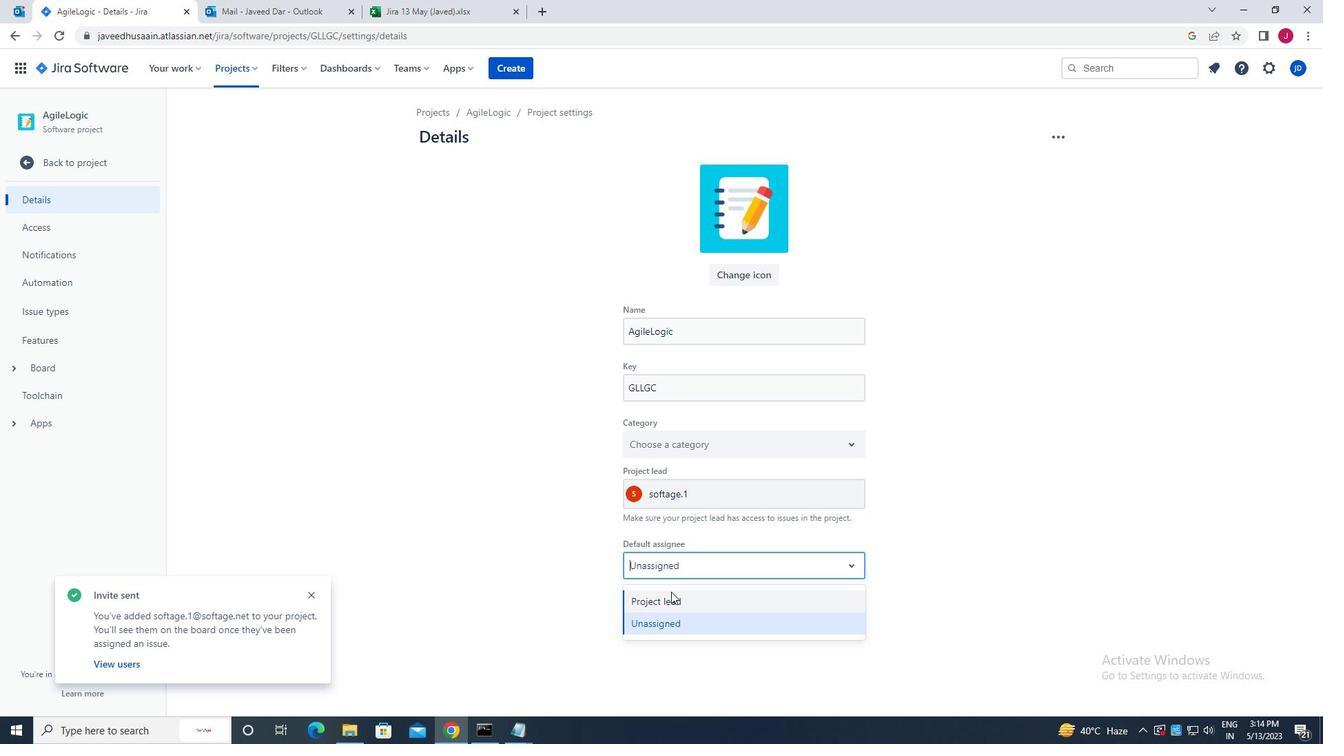 
Action: Mouse pressed left at (670, 597)
Screenshot: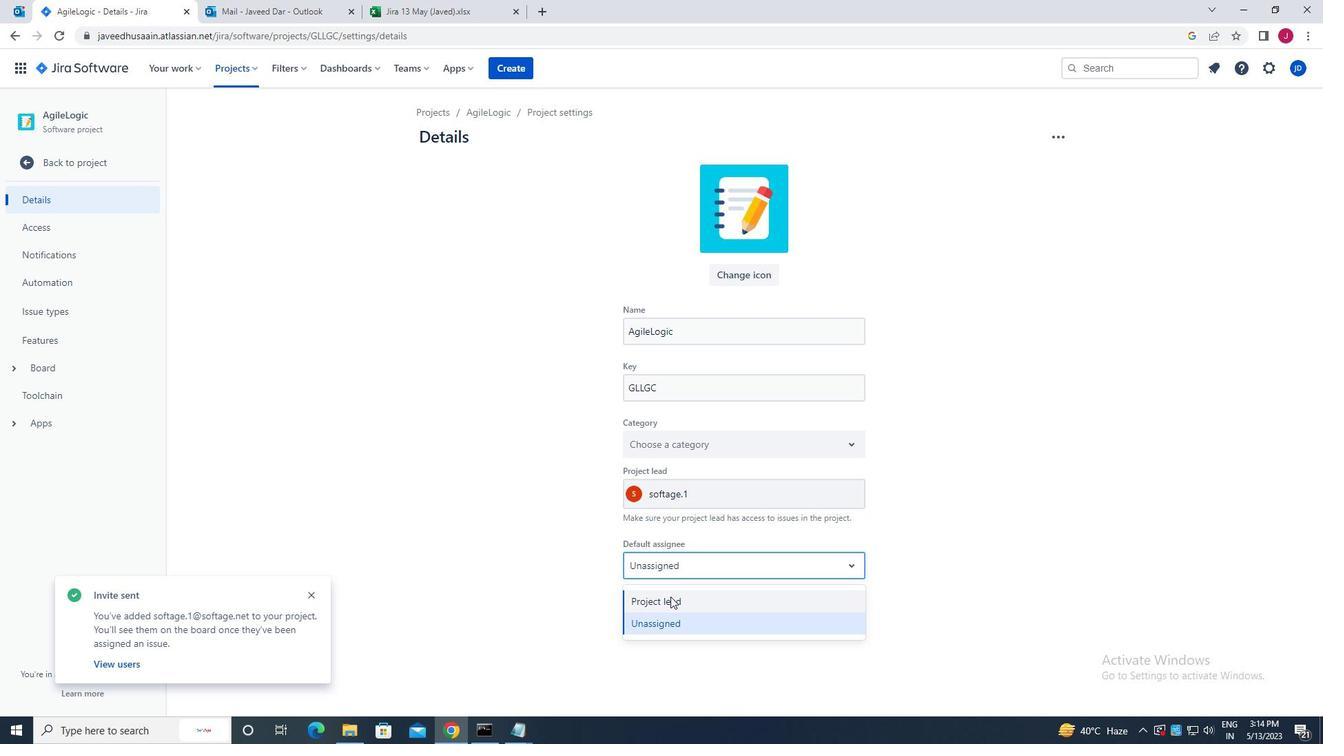 
Action: Mouse moved to (649, 603)
Screenshot: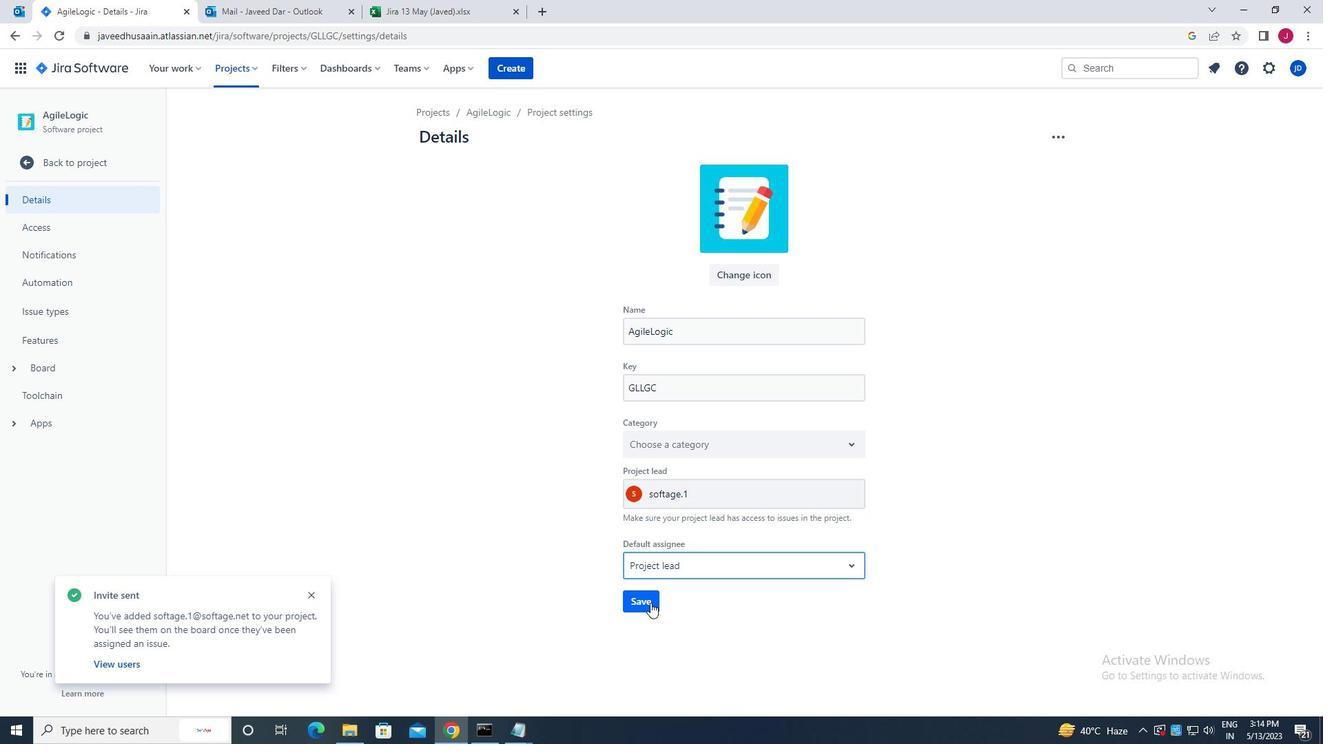 
Action: Mouse pressed left at (649, 603)
Screenshot: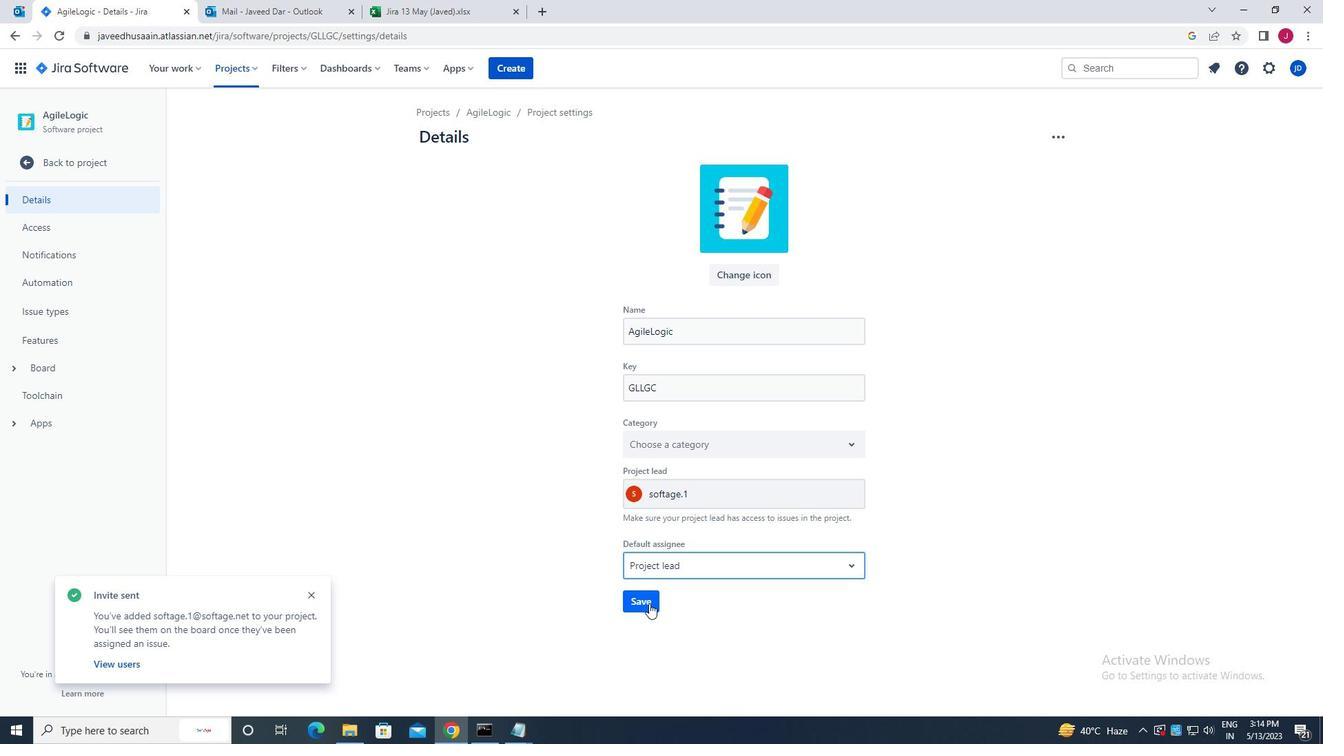 
Action: Mouse moved to (99, 164)
Screenshot: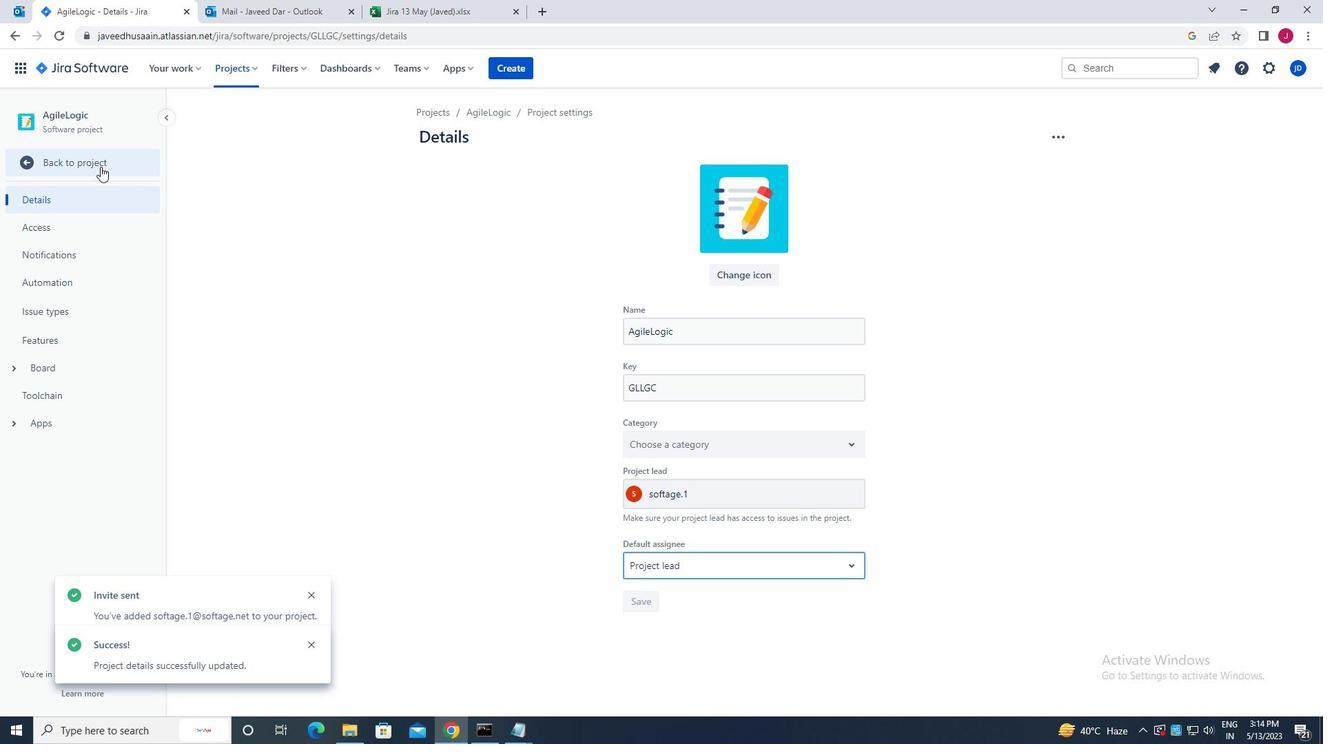 
Action: Mouse pressed left at (99, 164)
Screenshot: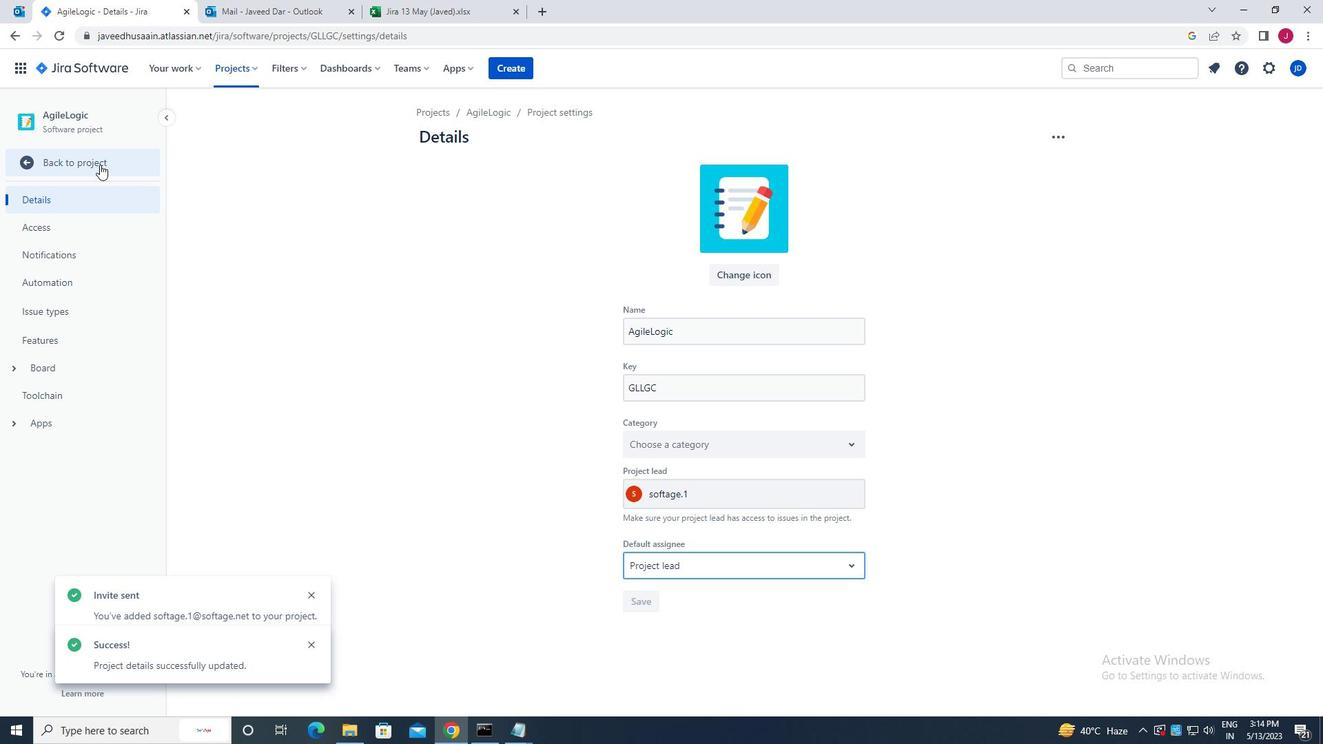 
Action: Mouse moved to (321, 186)
Screenshot: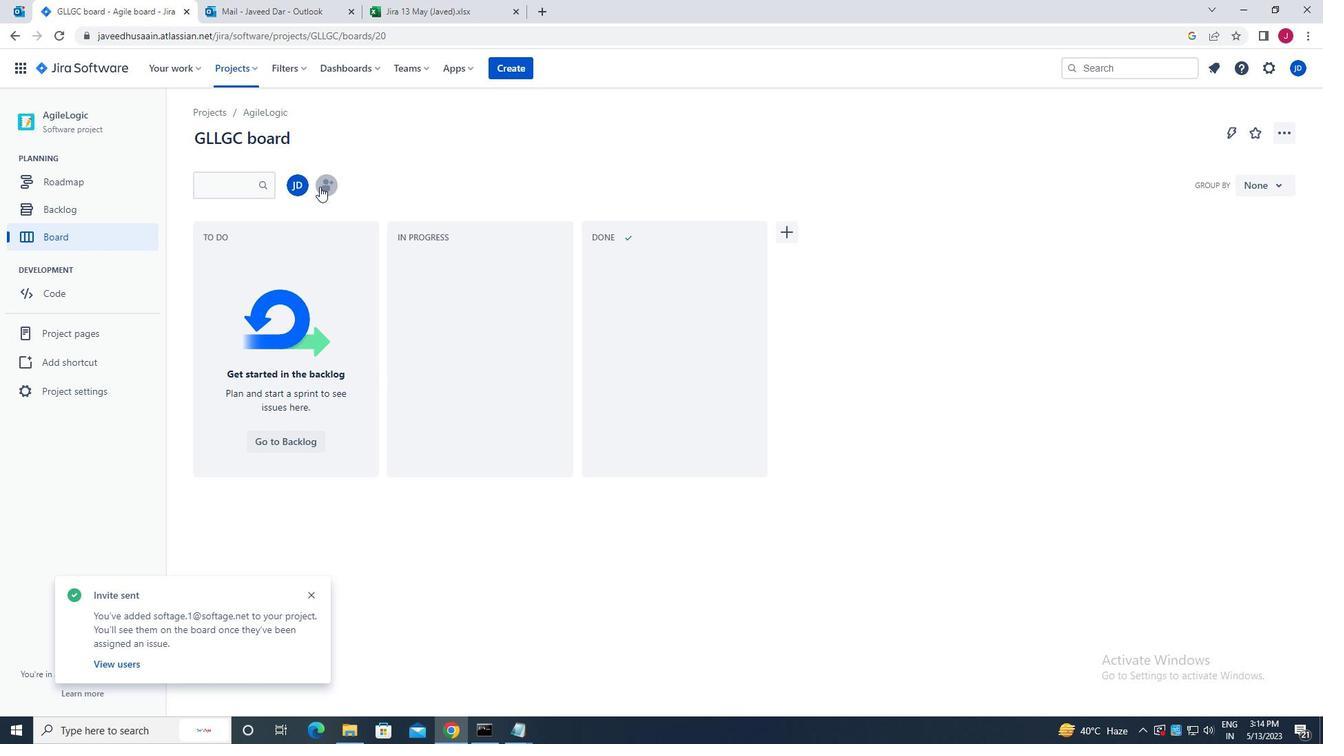 
Action: Mouse pressed left at (321, 186)
Screenshot: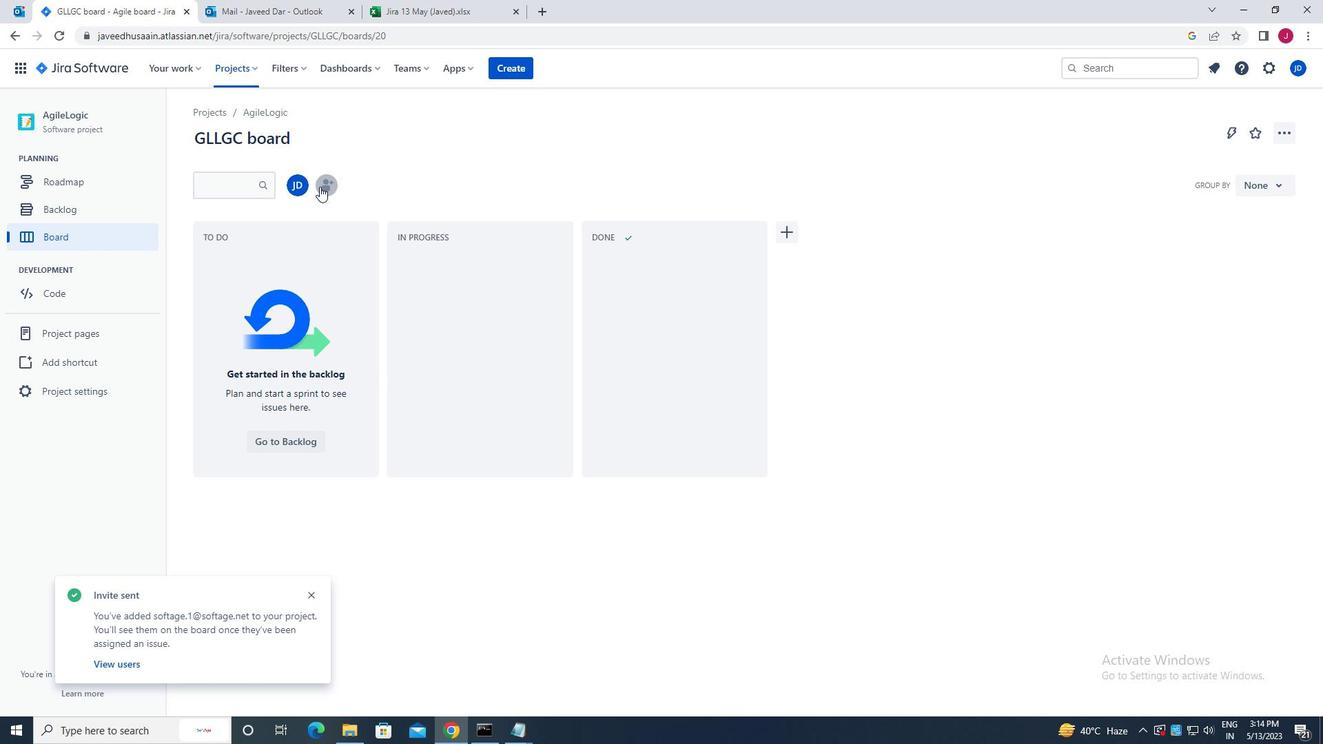 
Action: Mouse moved to (611, 170)
Screenshot: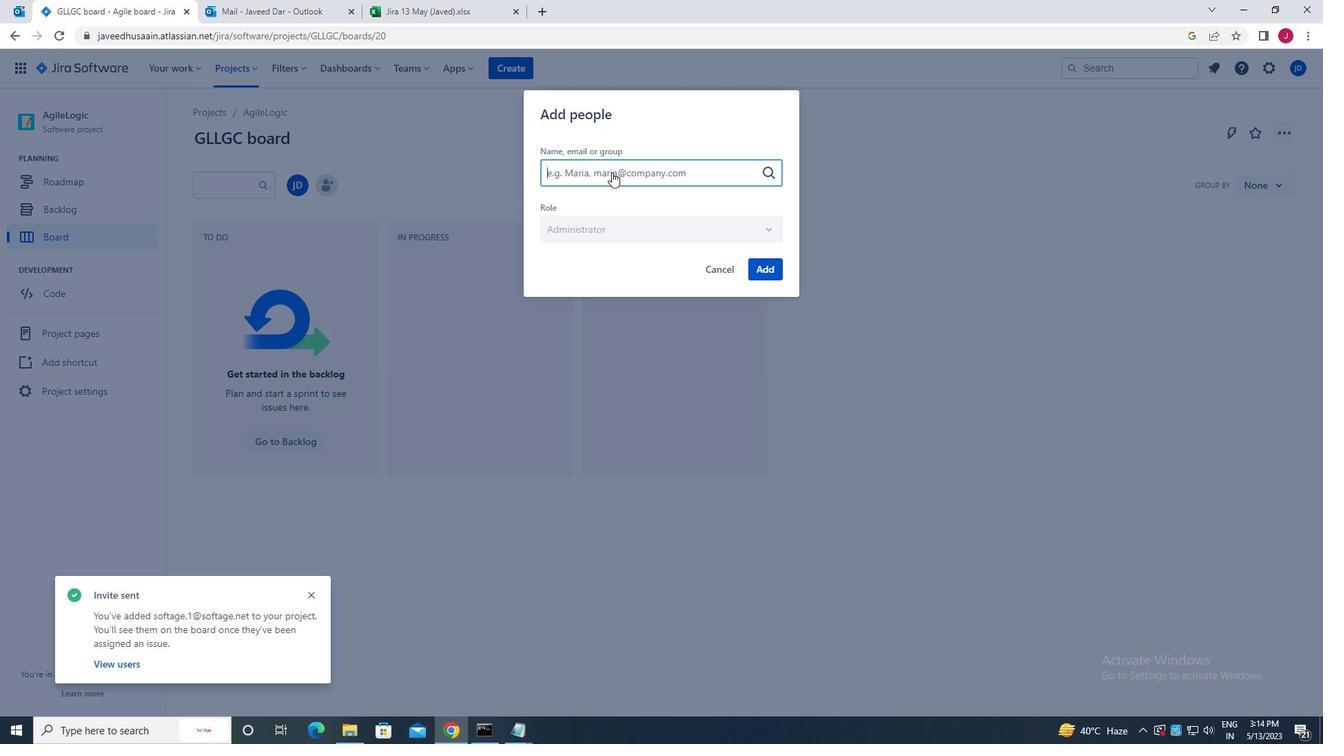 
Action: Mouse pressed left at (611, 170)
Screenshot: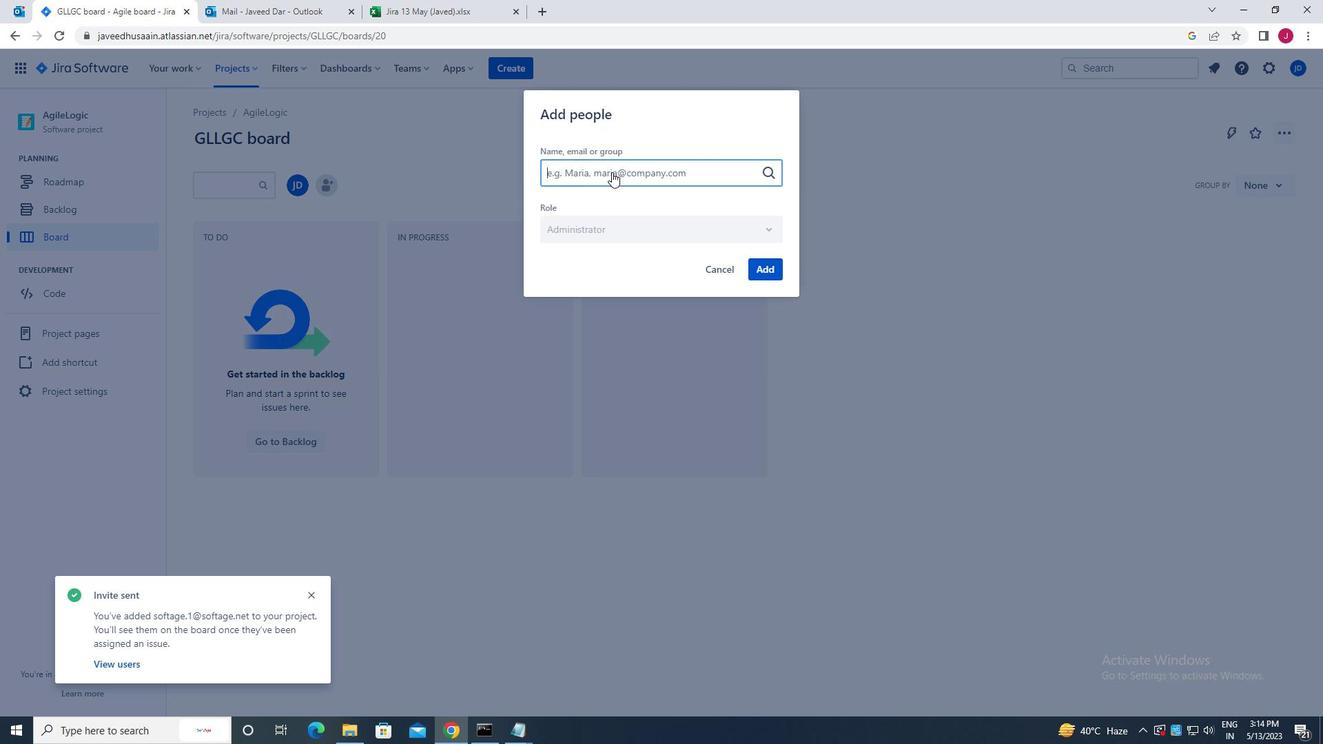 
Action: Key pressed SOFTAGE.2<Key.shift>@SOFTAGE.NET
Screenshot: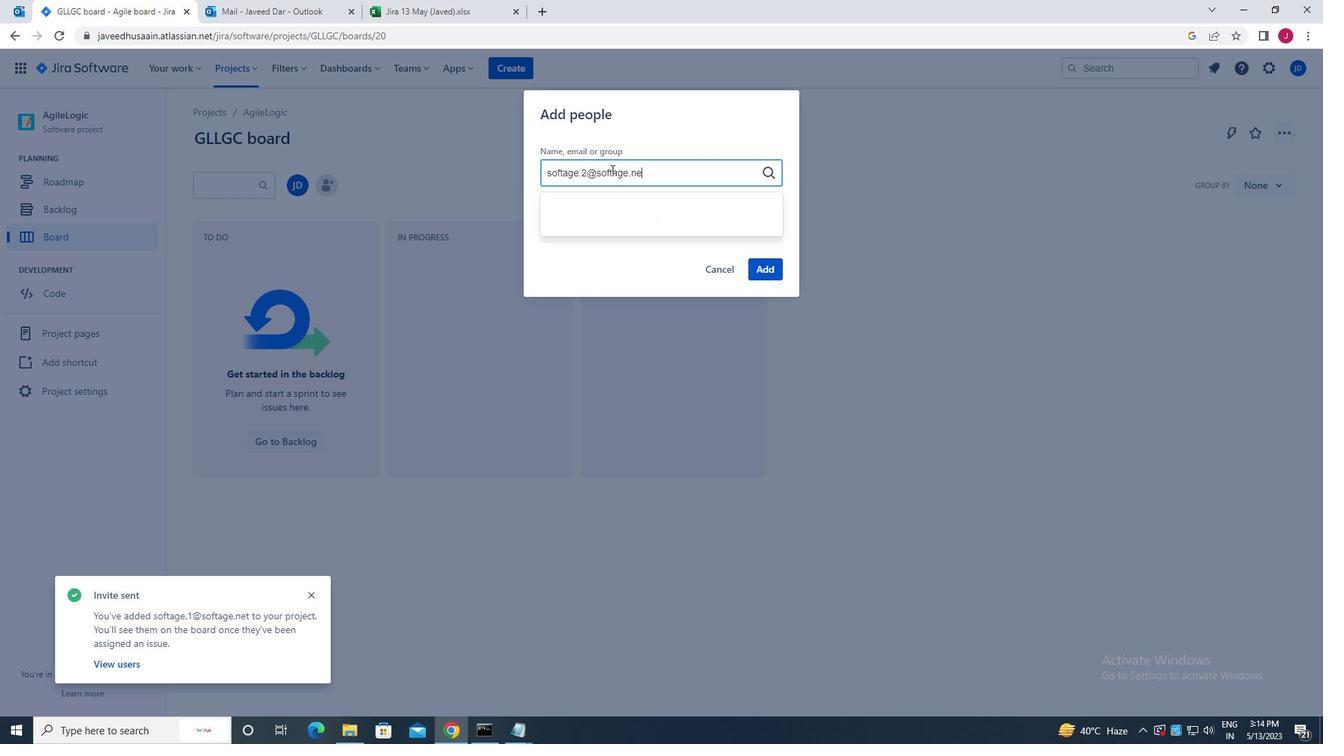 
Action: Mouse moved to (637, 235)
Screenshot: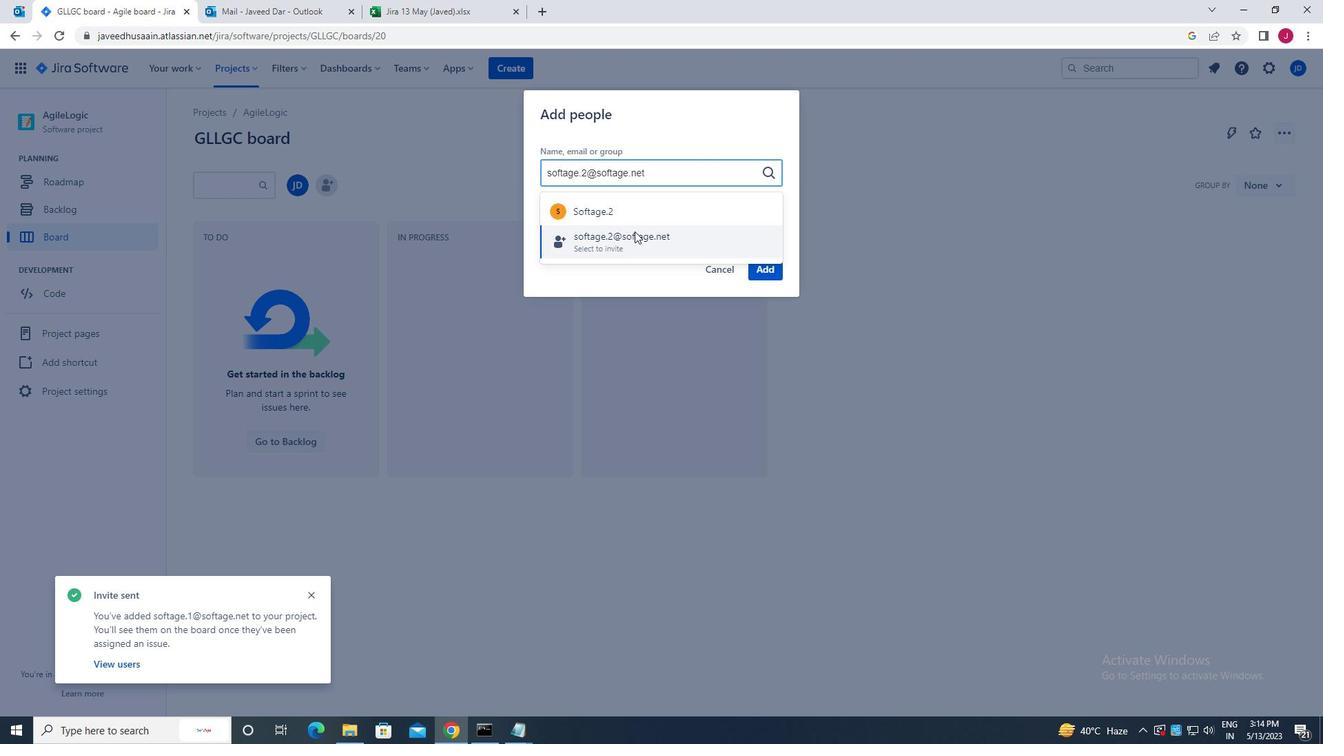 
Action: Mouse pressed left at (637, 235)
Screenshot: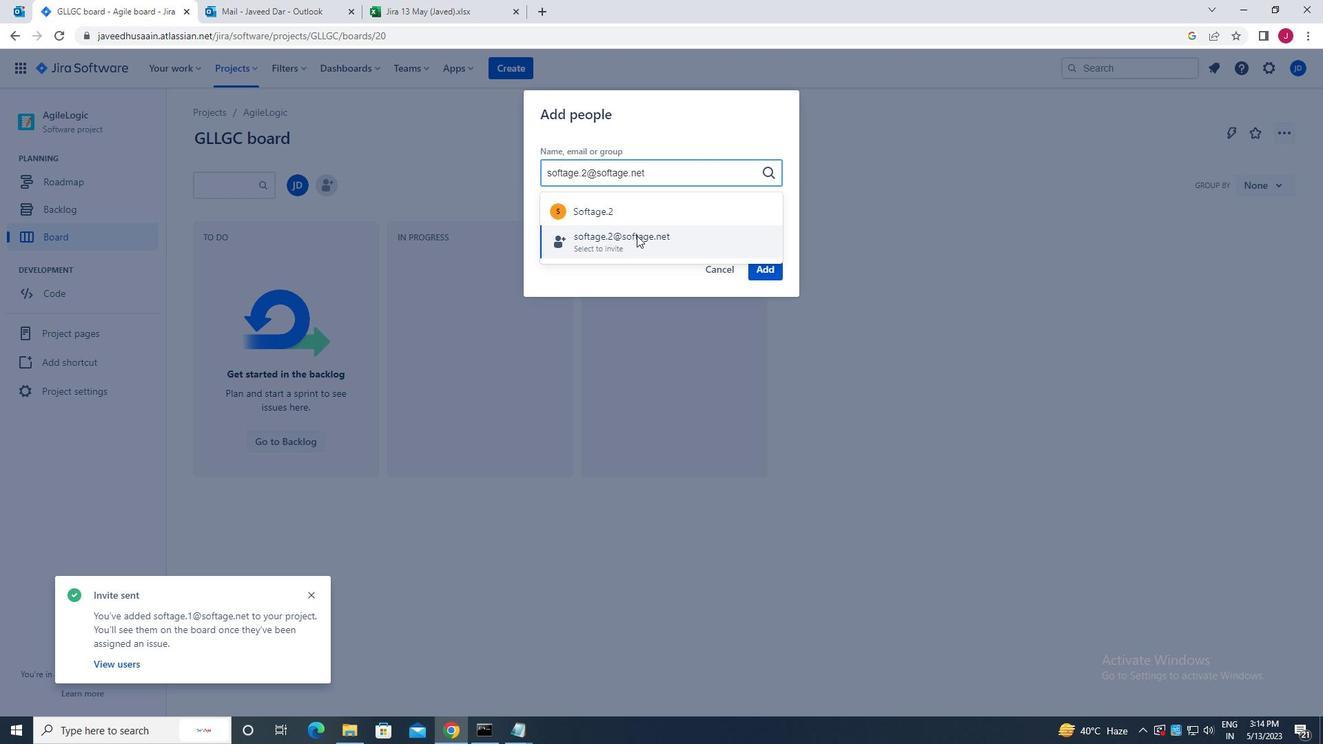 
Action: Mouse moved to (765, 273)
Screenshot: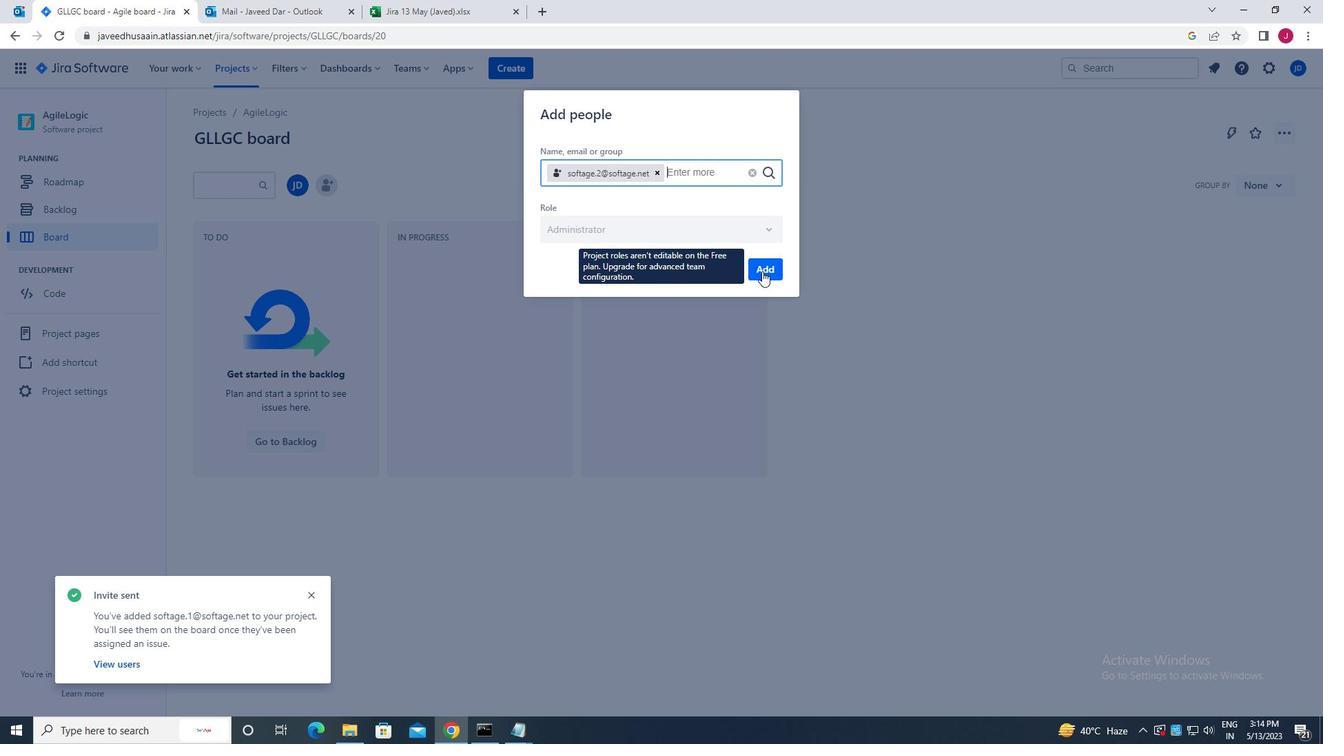 
Action: Mouse pressed left at (765, 273)
Screenshot: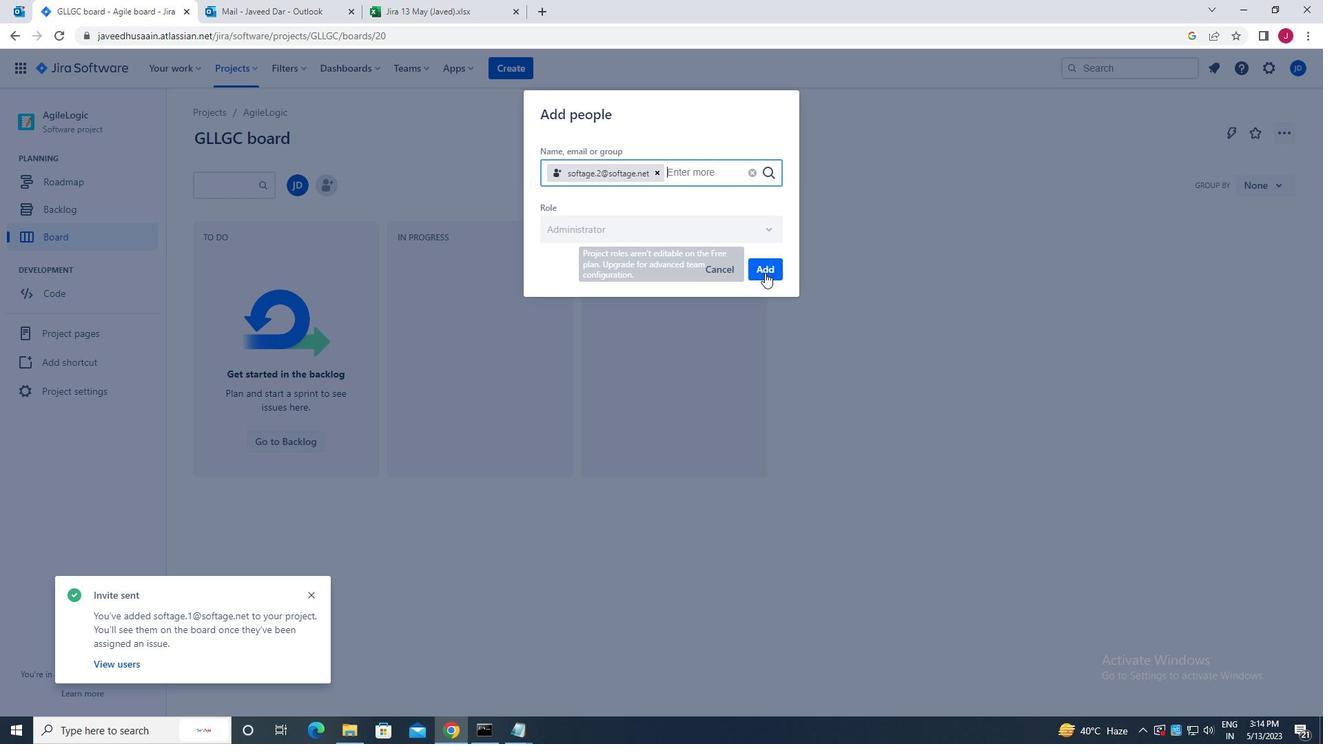 
Action: Mouse moved to (681, 413)
Screenshot: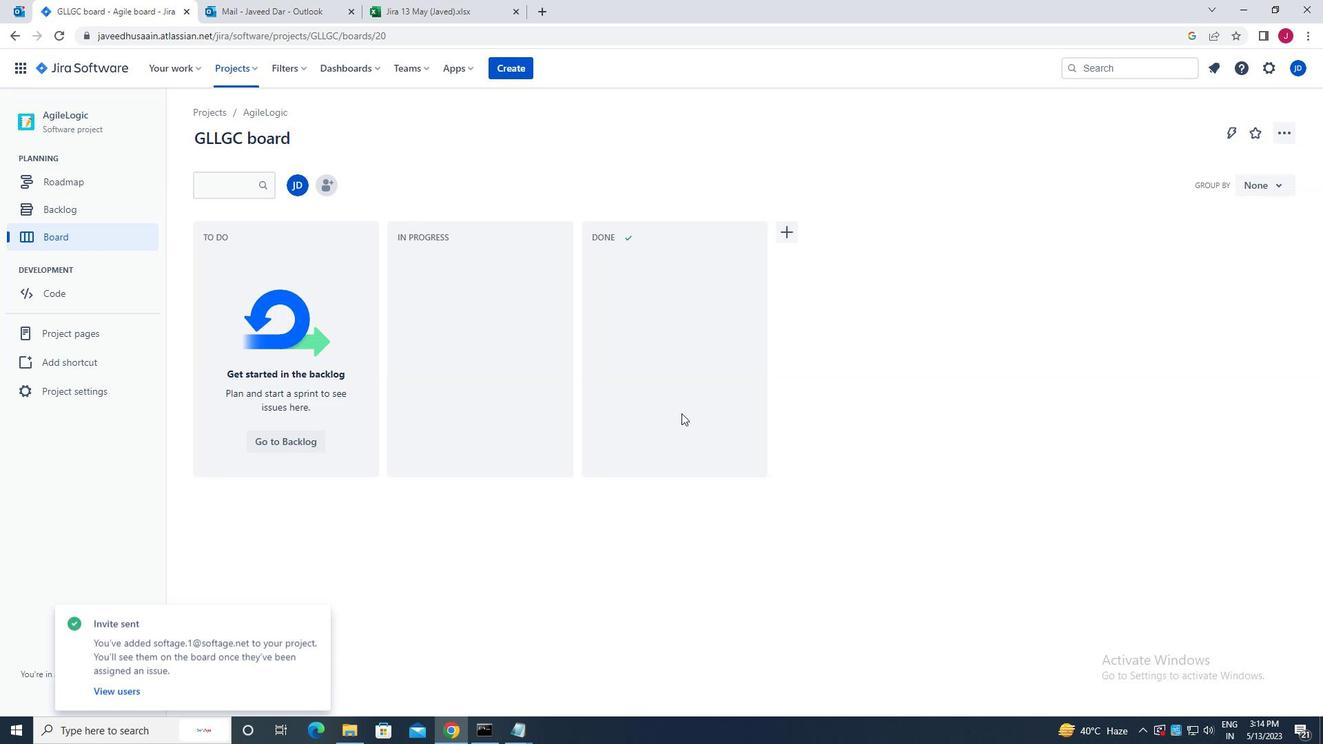 
